 Task: Find connections with filter location Polatsk with filter topic #househunting with filter profile language German with filter current company Work from Home Jobs with filter school King George's Medical University with filter industry Architectural and Structural Metal Manufacturing with filter service category NotaryOnline Research with filter keywords title Store Manager
Action: Mouse moved to (522, 54)
Screenshot: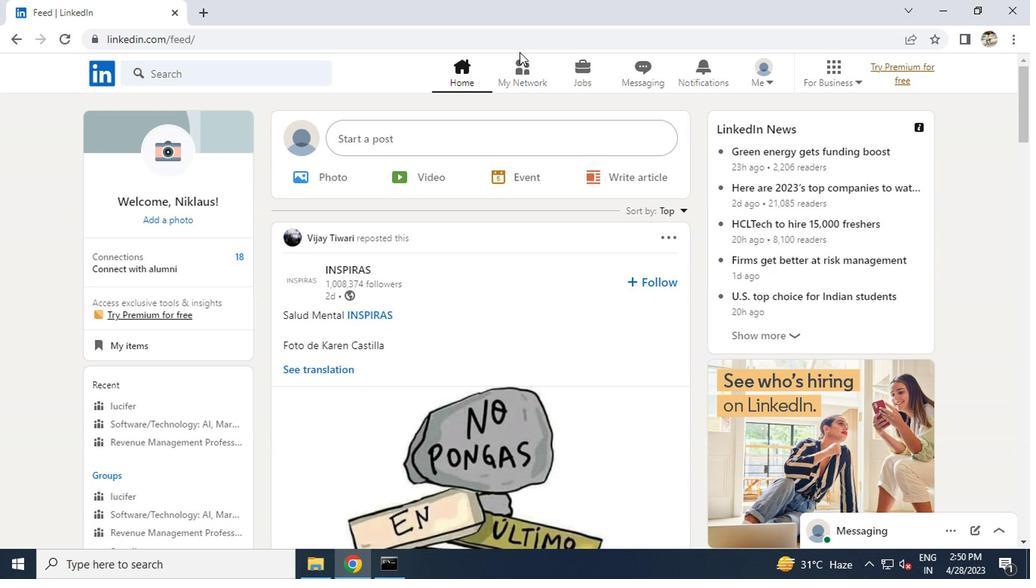 
Action: Mouse pressed left at (522, 54)
Screenshot: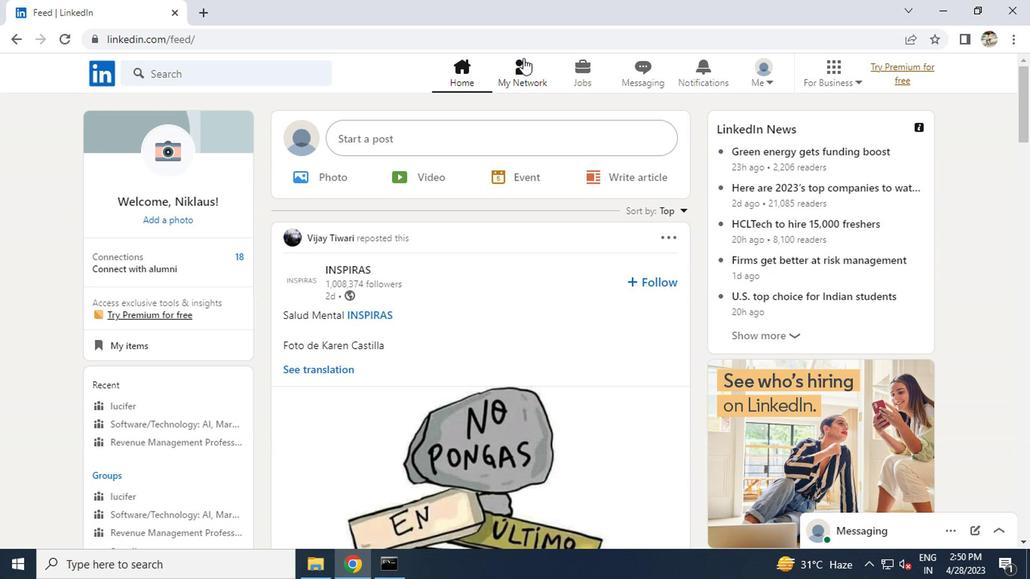 
Action: Mouse moved to (161, 151)
Screenshot: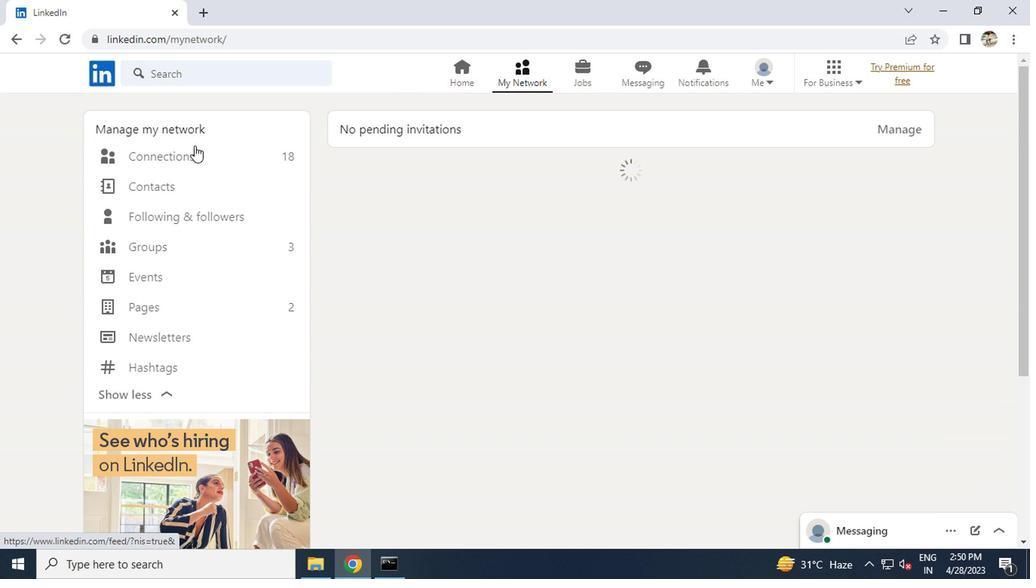 
Action: Mouse pressed left at (161, 151)
Screenshot: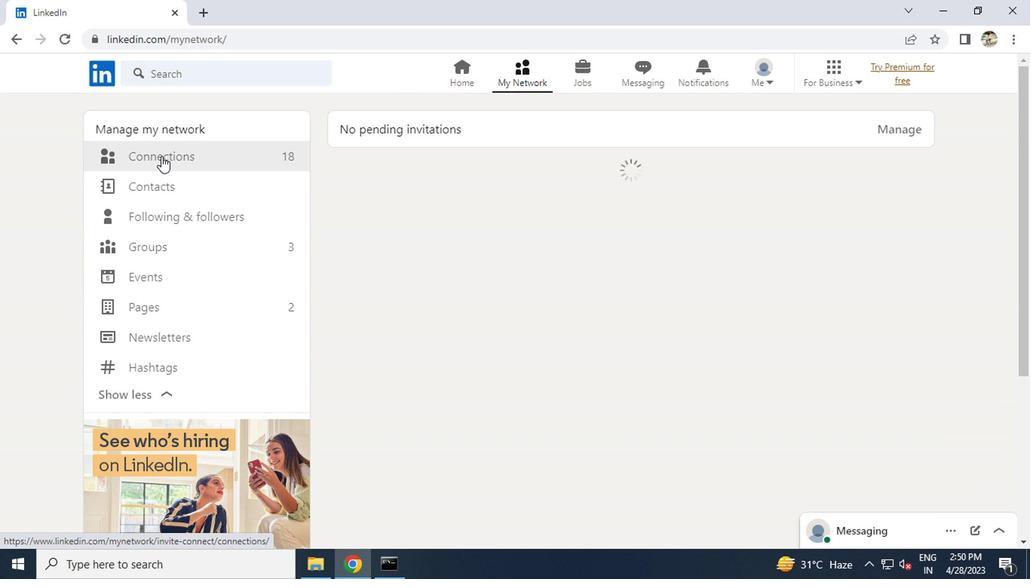 
Action: Mouse moved to (601, 151)
Screenshot: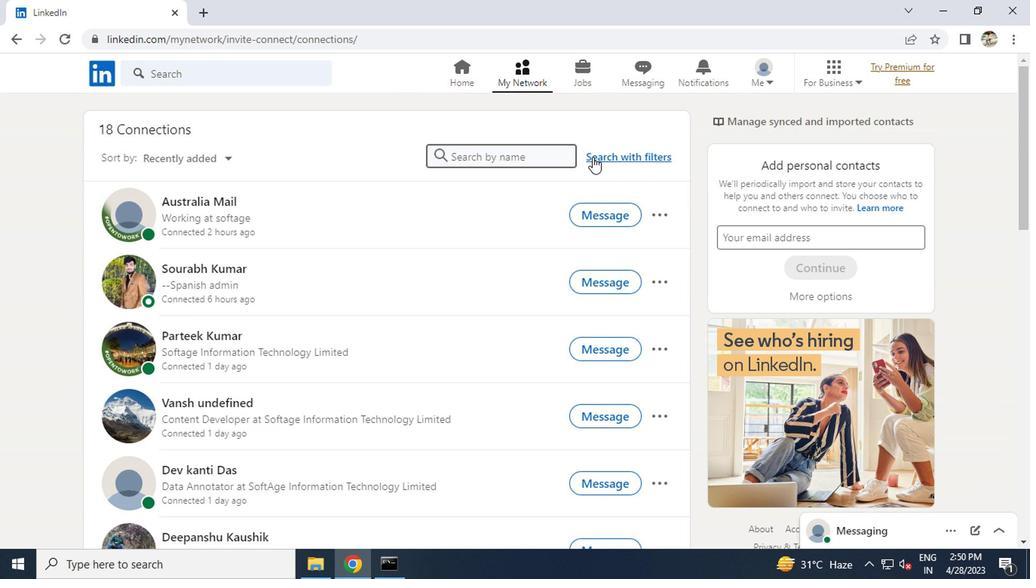 
Action: Mouse pressed left at (601, 151)
Screenshot: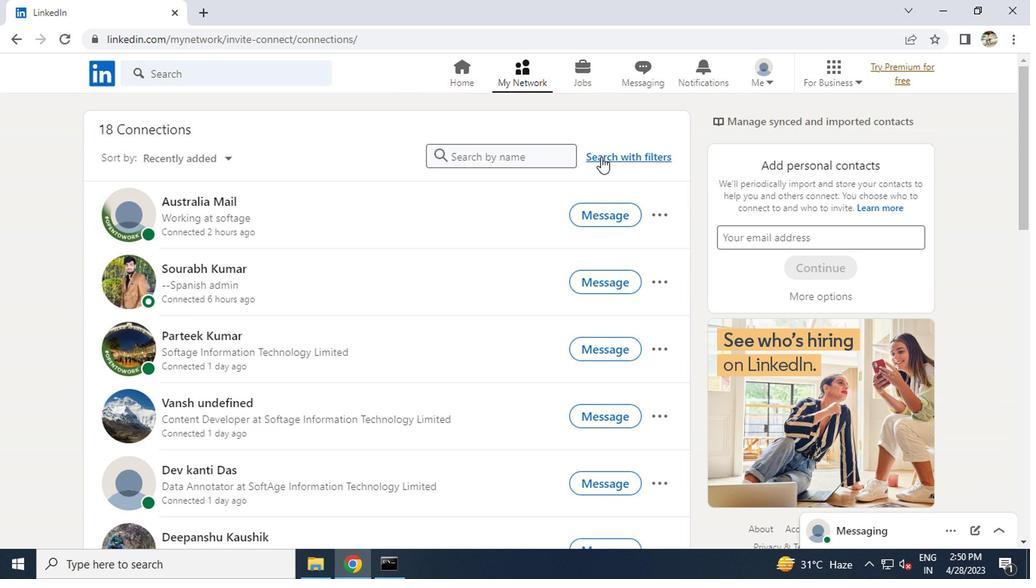 
Action: Mouse moved to (561, 103)
Screenshot: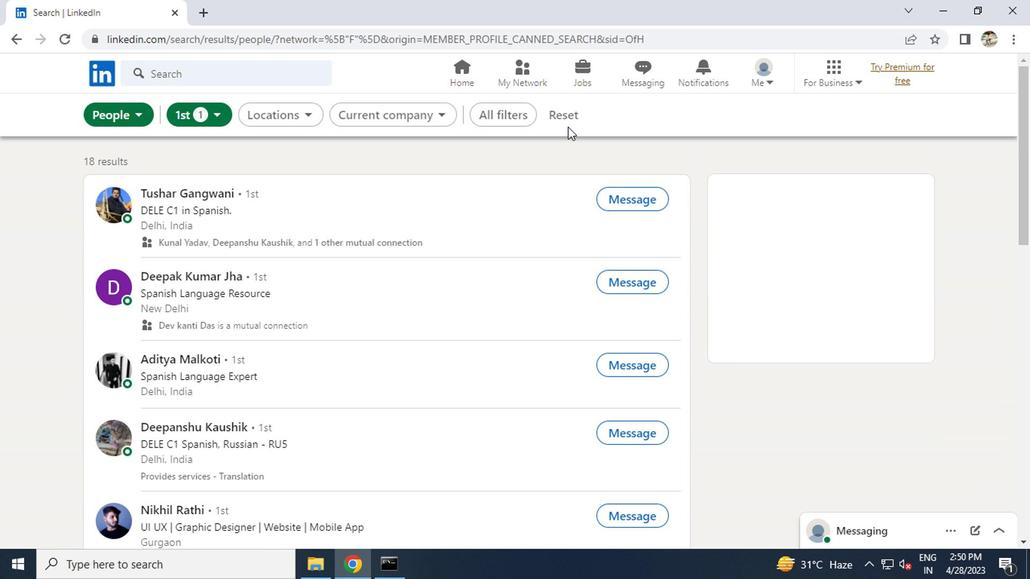 
Action: Mouse pressed left at (561, 103)
Screenshot: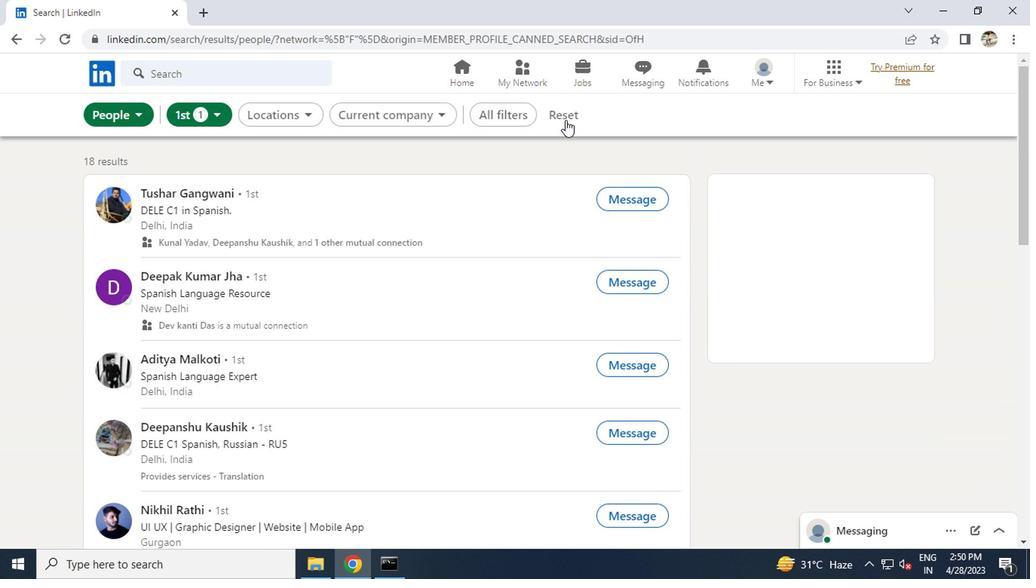 
Action: Mouse moved to (557, 103)
Screenshot: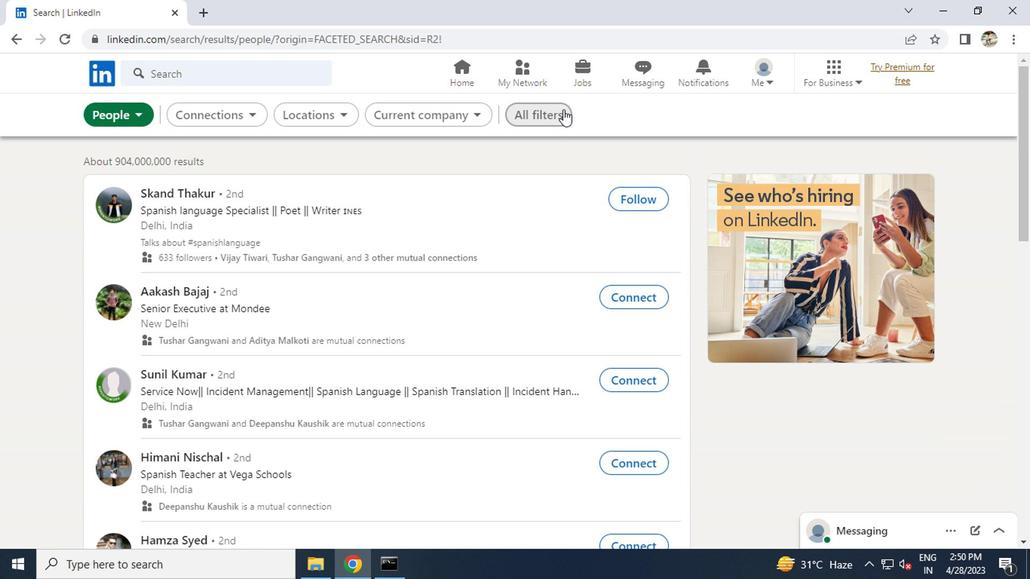 
Action: Mouse pressed left at (557, 103)
Screenshot: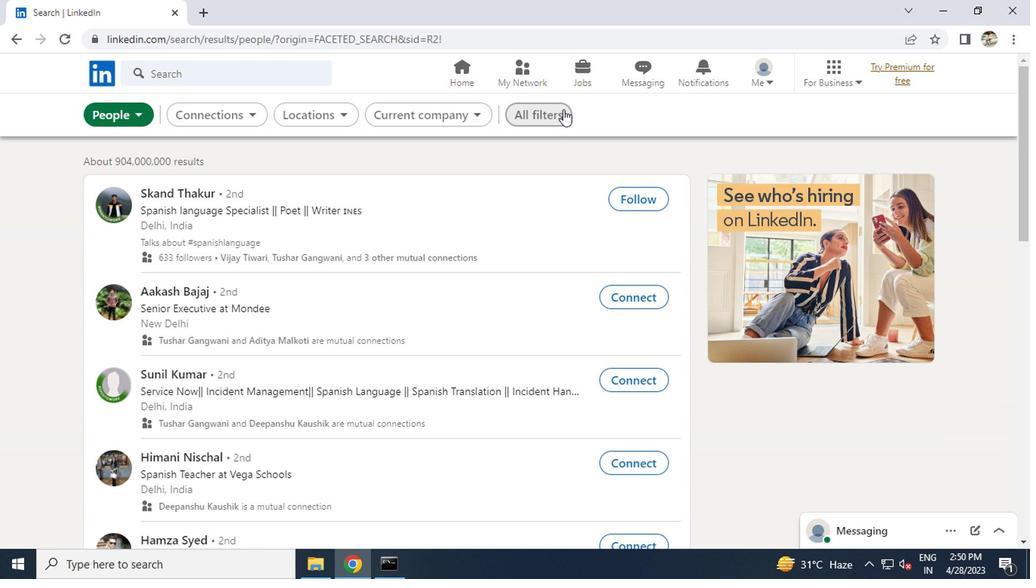 
Action: Mouse moved to (667, 240)
Screenshot: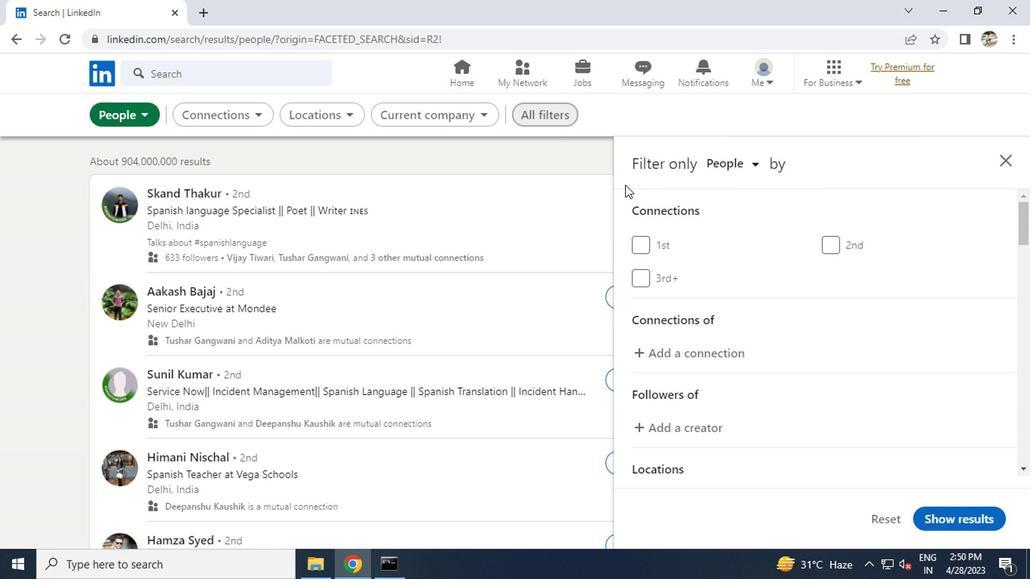 
Action: Mouse scrolled (667, 239) with delta (0, -1)
Screenshot: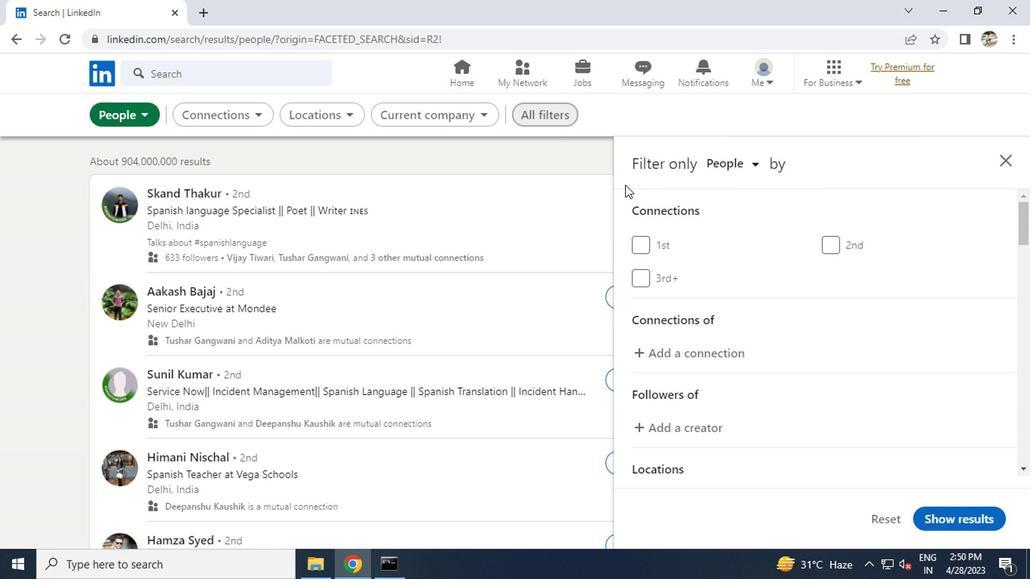 
Action: Mouse moved to (669, 241)
Screenshot: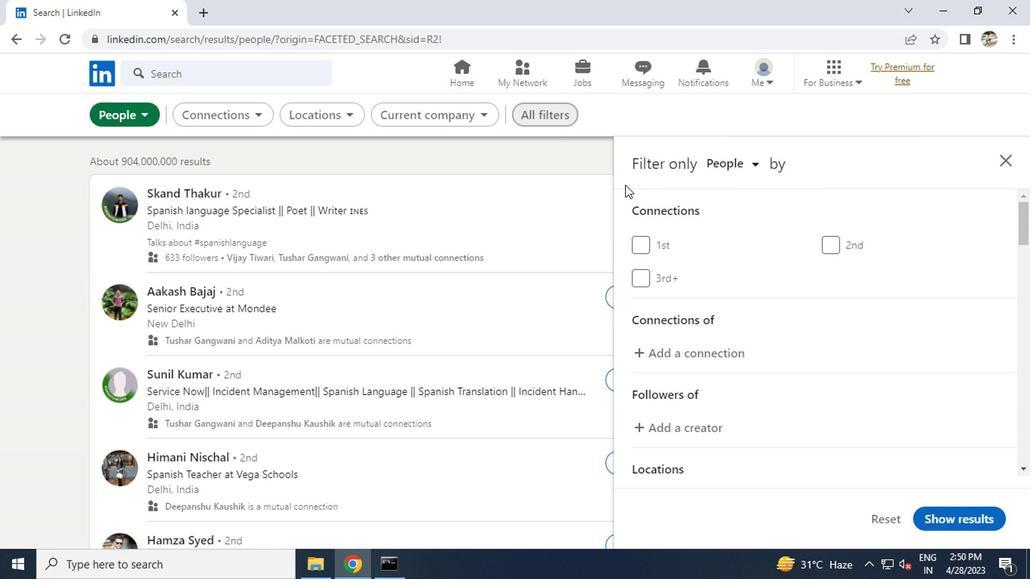 
Action: Mouse scrolled (669, 240) with delta (0, 0)
Screenshot: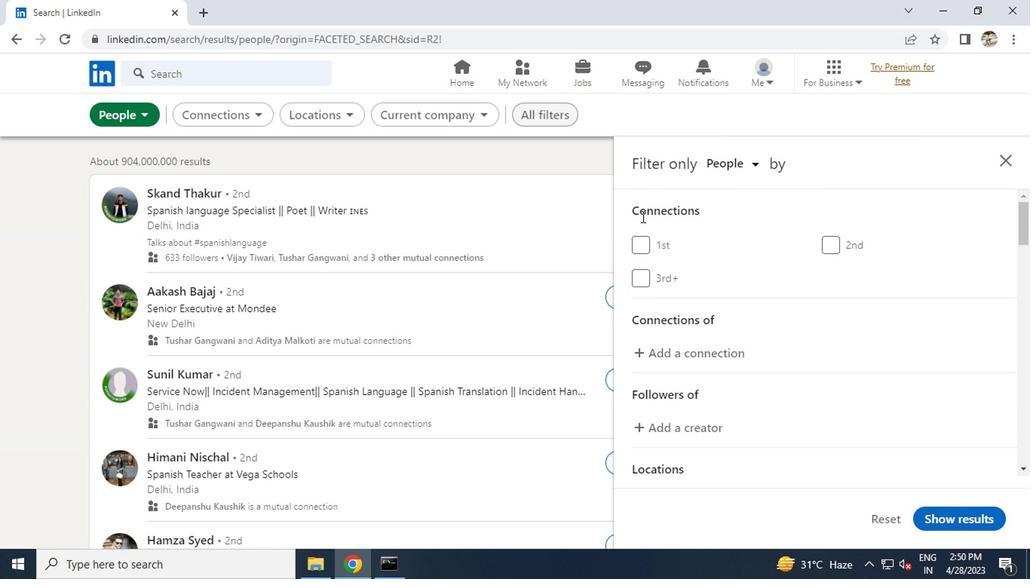 
Action: Mouse moved to (851, 411)
Screenshot: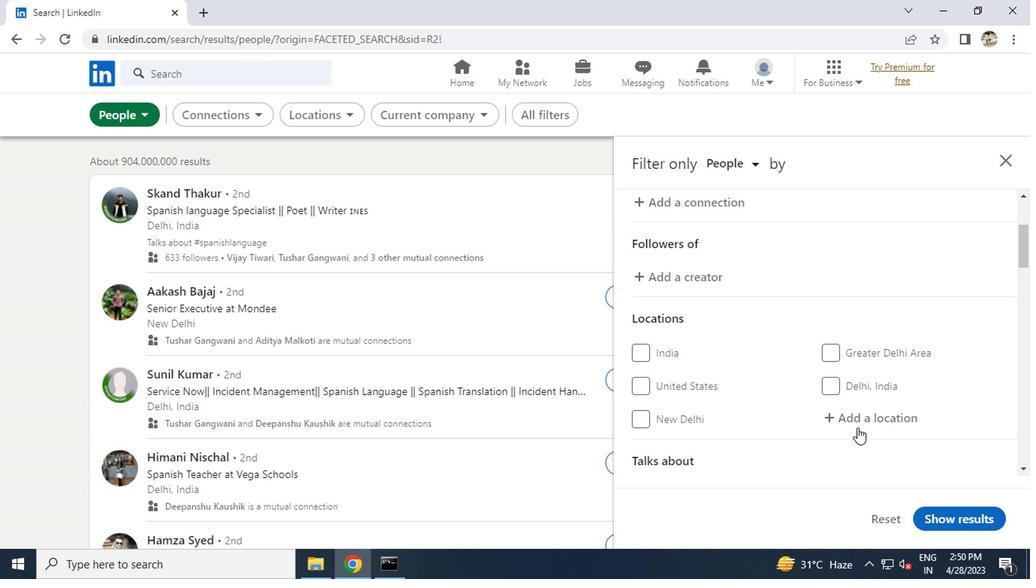 
Action: Mouse pressed left at (851, 411)
Screenshot: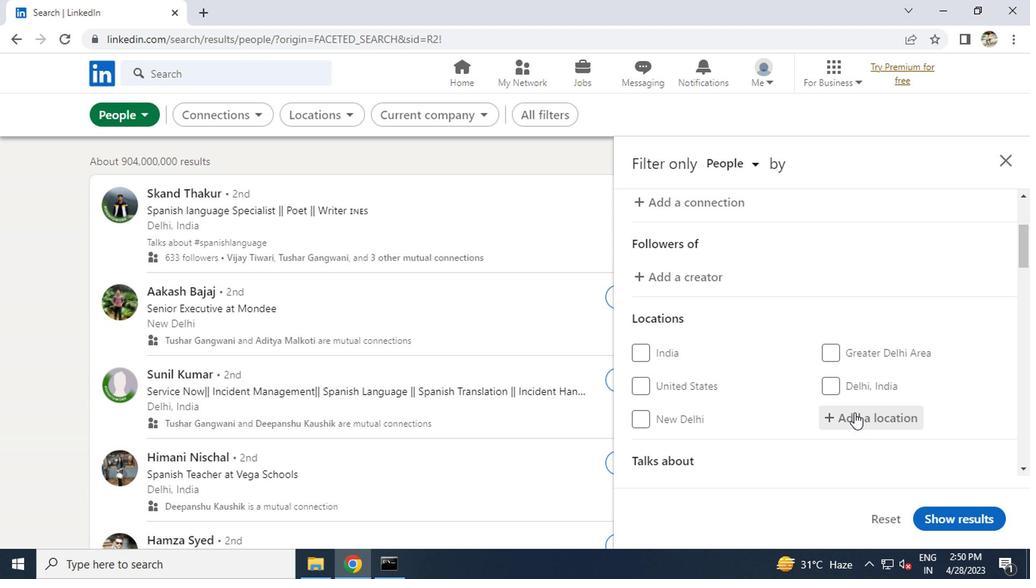 
Action: Key pressed <Key.caps_lock>p<Key.caps_lock>olatsk<Key.enter>
Screenshot: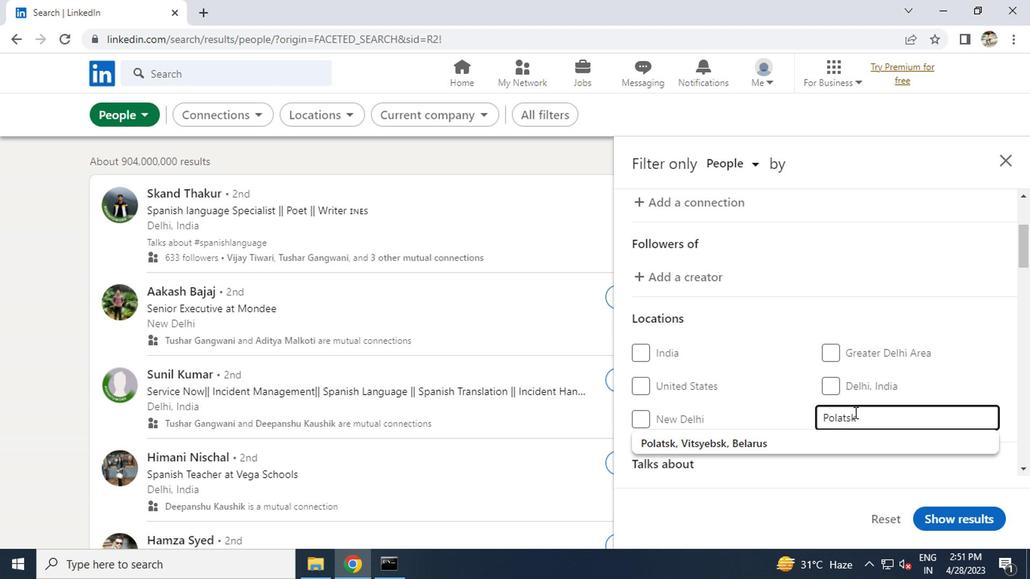 
Action: Mouse moved to (851, 410)
Screenshot: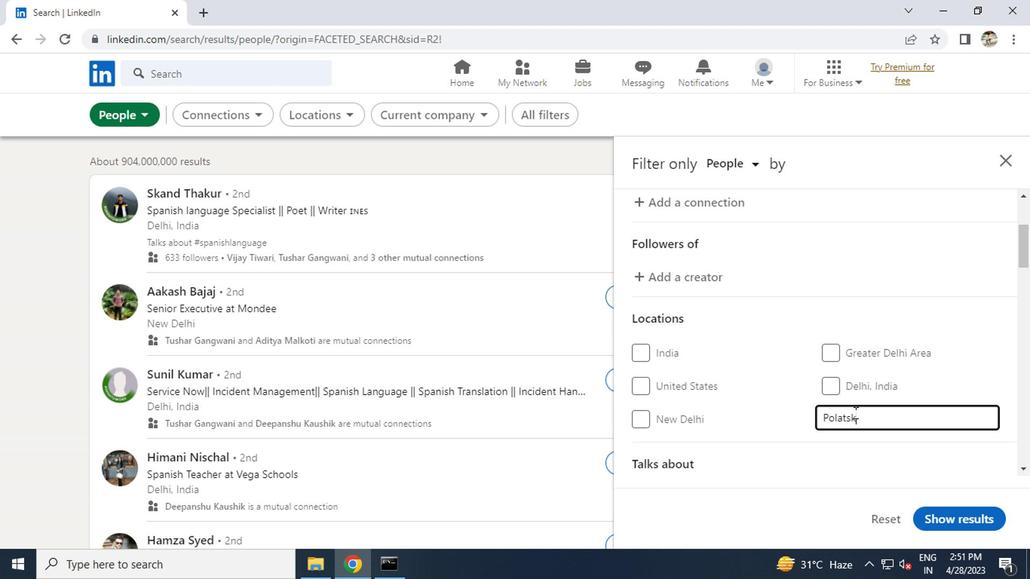 
Action: Mouse scrolled (851, 409) with delta (0, 0)
Screenshot: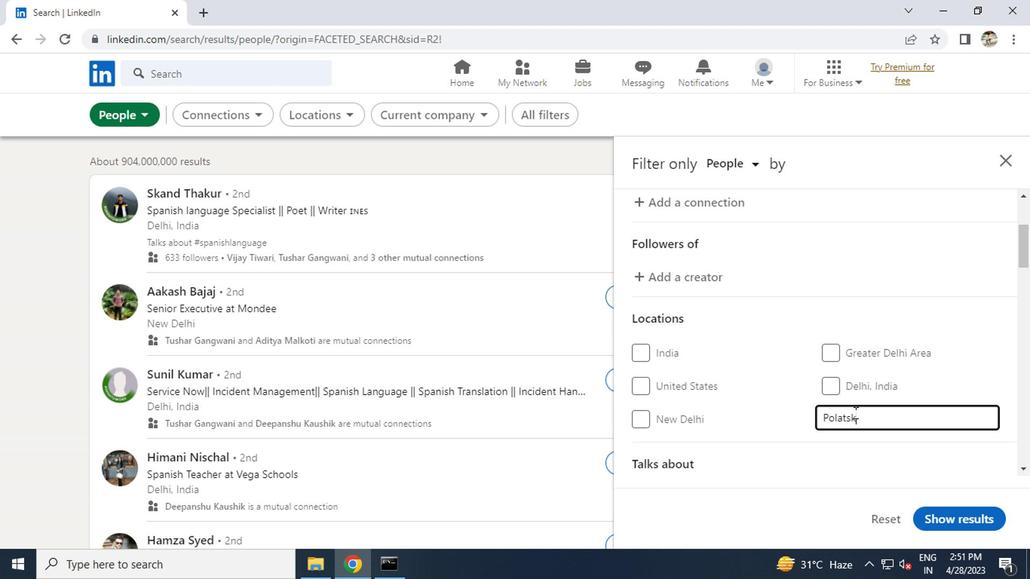 
Action: Mouse moved to (852, 410)
Screenshot: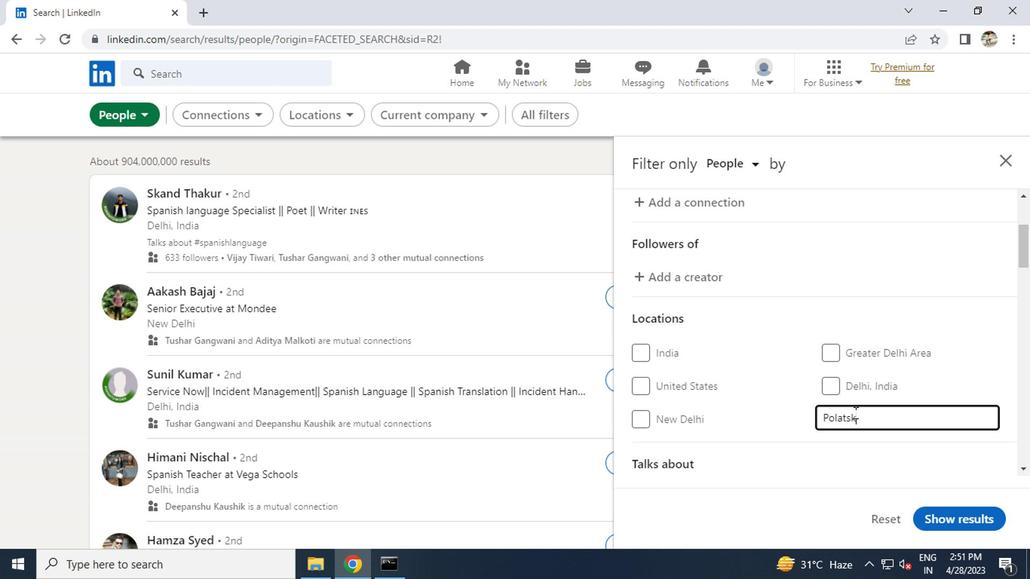 
Action: Mouse scrolled (852, 409) with delta (0, 0)
Screenshot: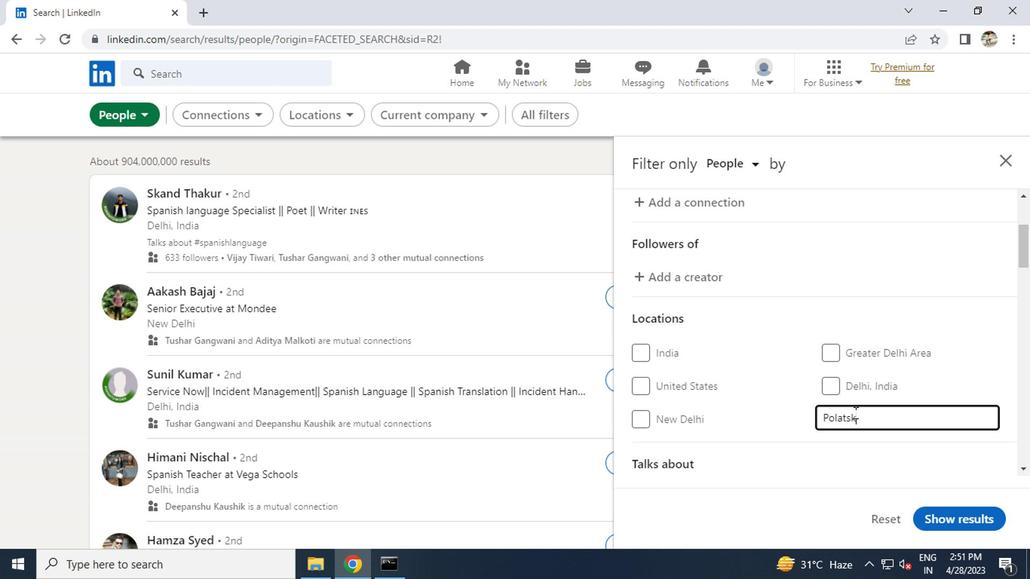 
Action: Mouse moved to (853, 408)
Screenshot: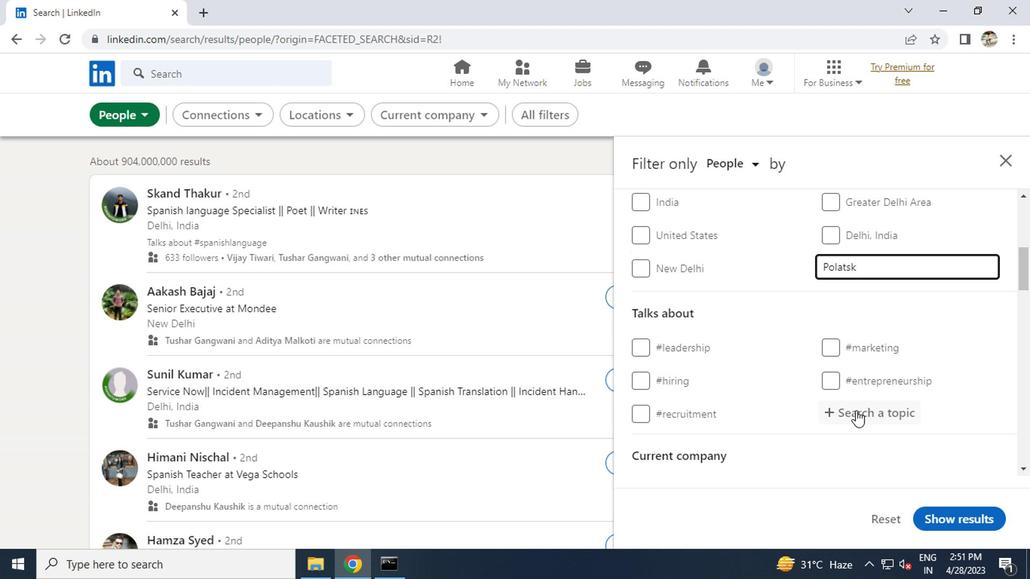 
Action: Mouse pressed left at (853, 408)
Screenshot: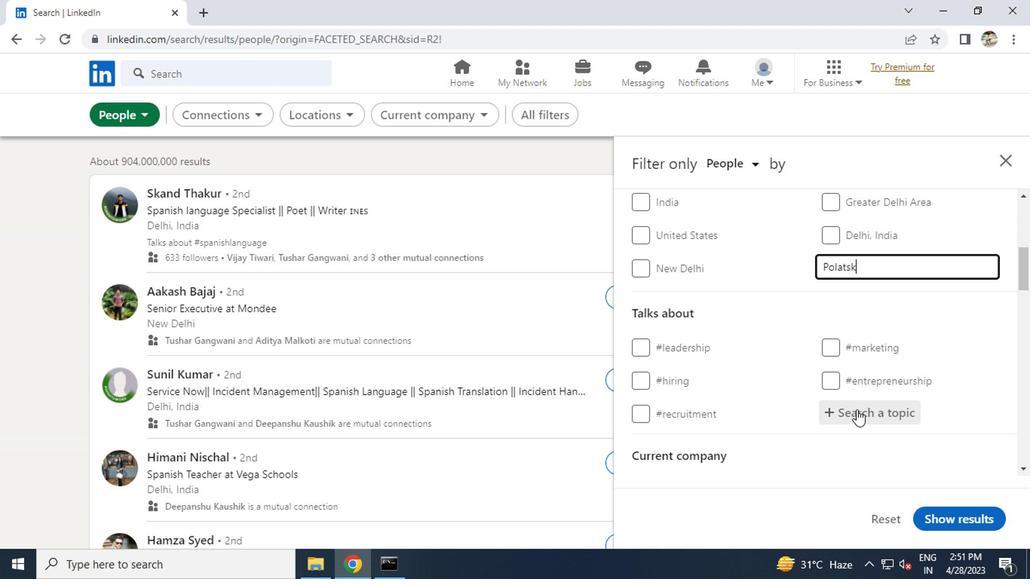 
Action: Mouse moved to (853, 408)
Screenshot: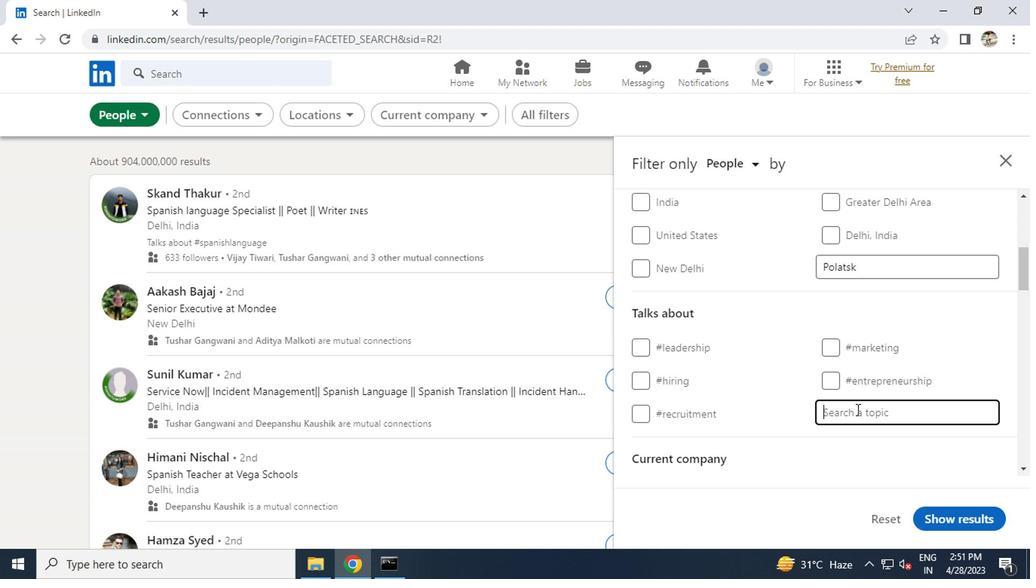 
Action: Key pressed <Key.shift>#HOUSEHUNTING<Key.enter>
Screenshot: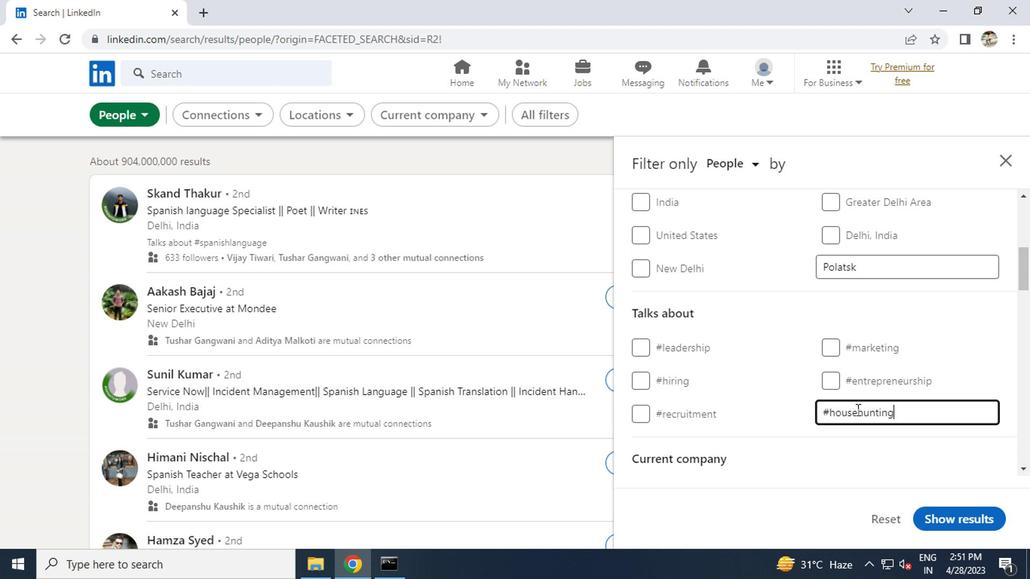 
Action: Mouse moved to (857, 404)
Screenshot: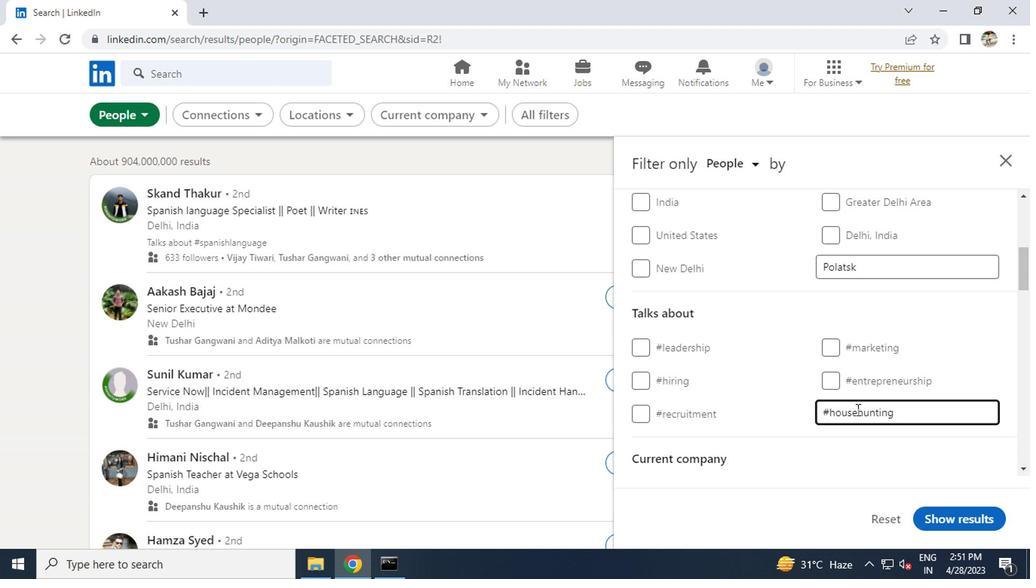 
Action: Mouse scrolled (857, 404) with delta (0, 0)
Screenshot: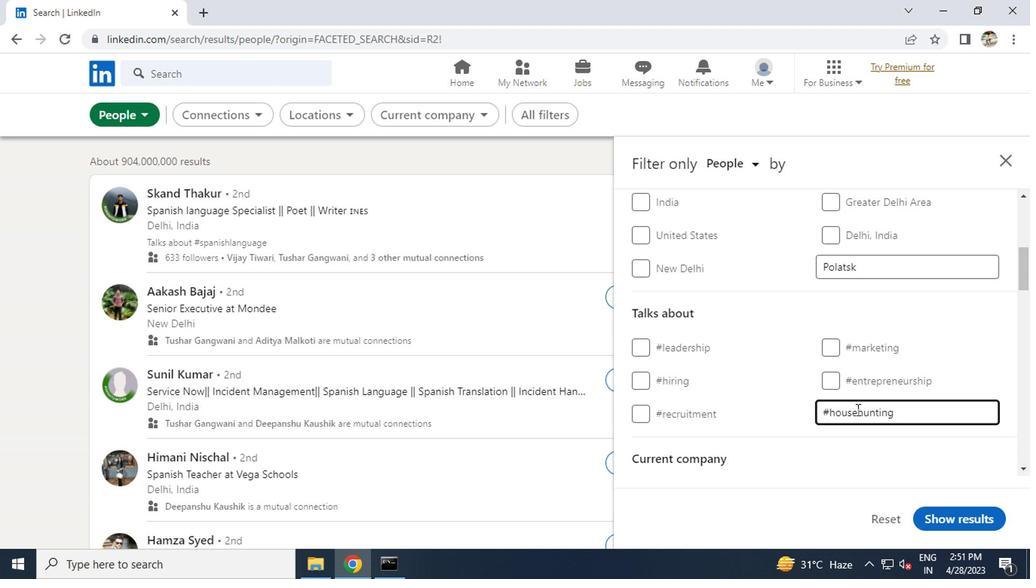 
Action: Mouse scrolled (857, 404) with delta (0, 0)
Screenshot: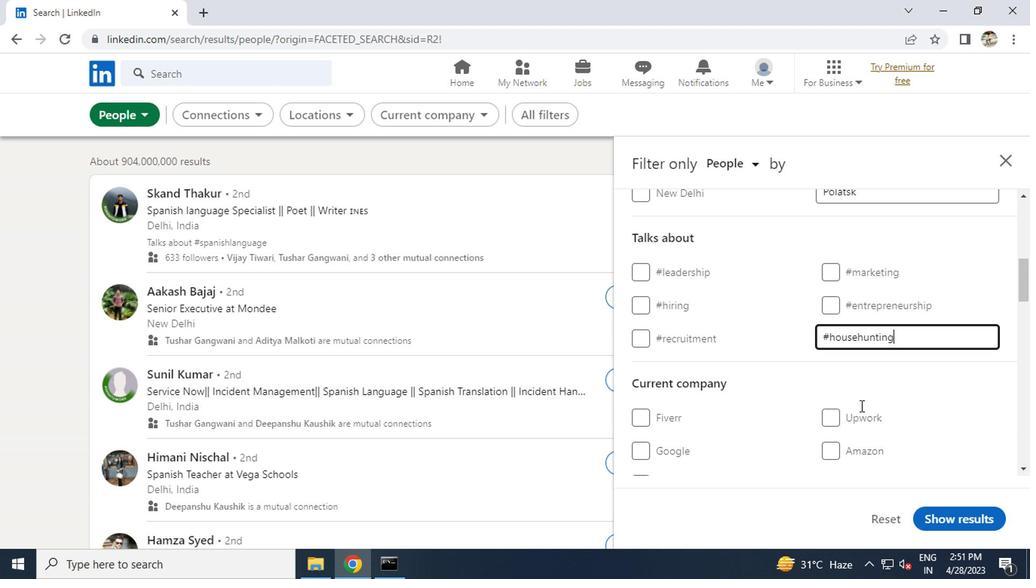 
Action: Mouse moved to (857, 404)
Screenshot: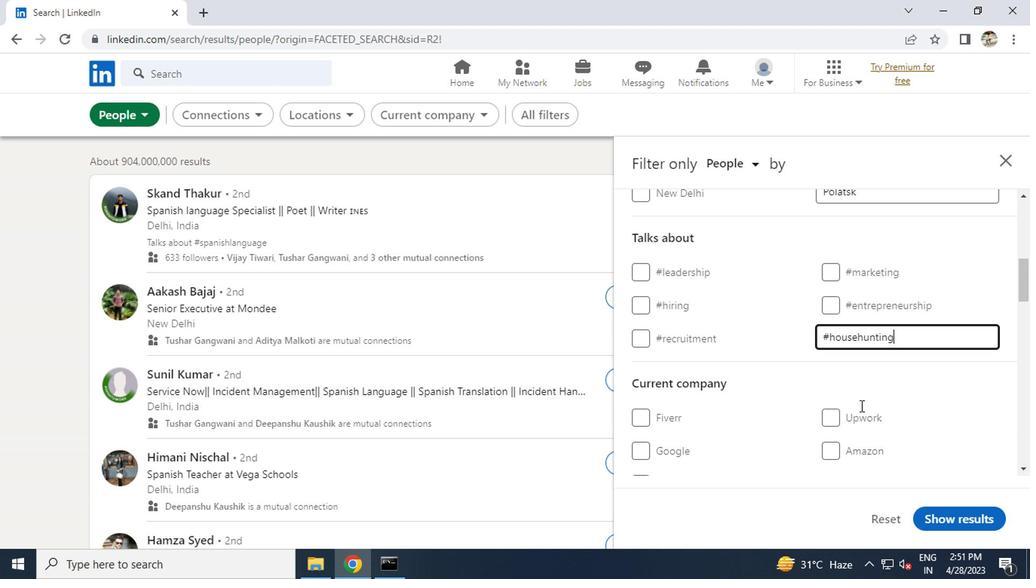 
Action: Mouse scrolled (857, 404) with delta (0, 0)
Screenshot: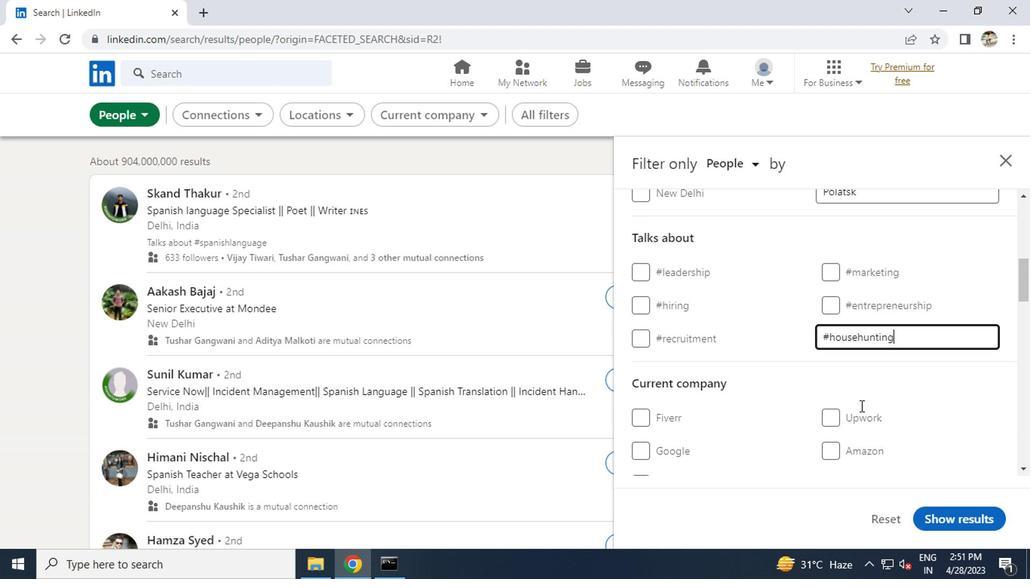 
Action: Mouse moved to (860, 402)
Screenshot: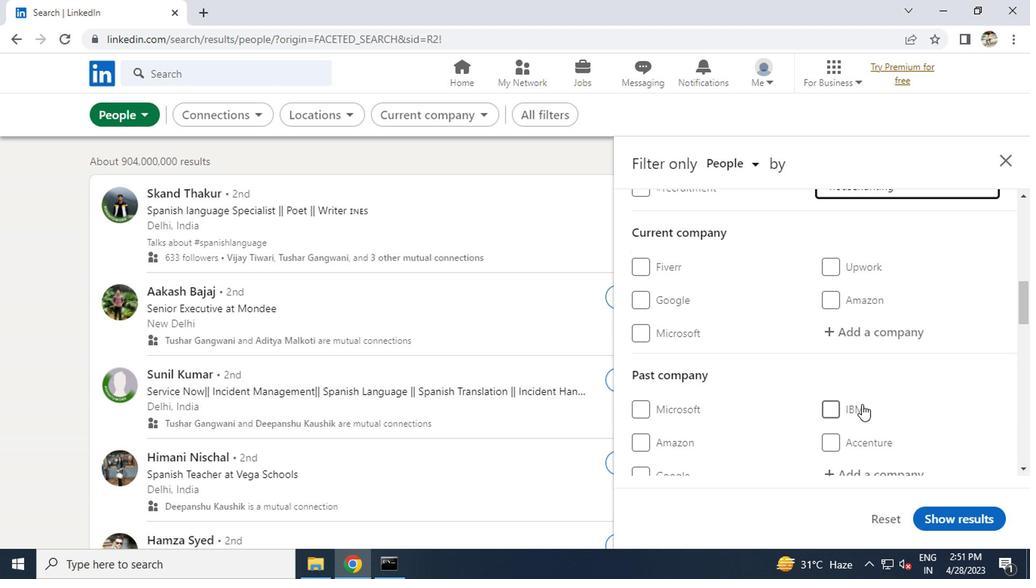 
Action: Mouse scrolled (860, 401) with delta (0, 0)
Screenshot: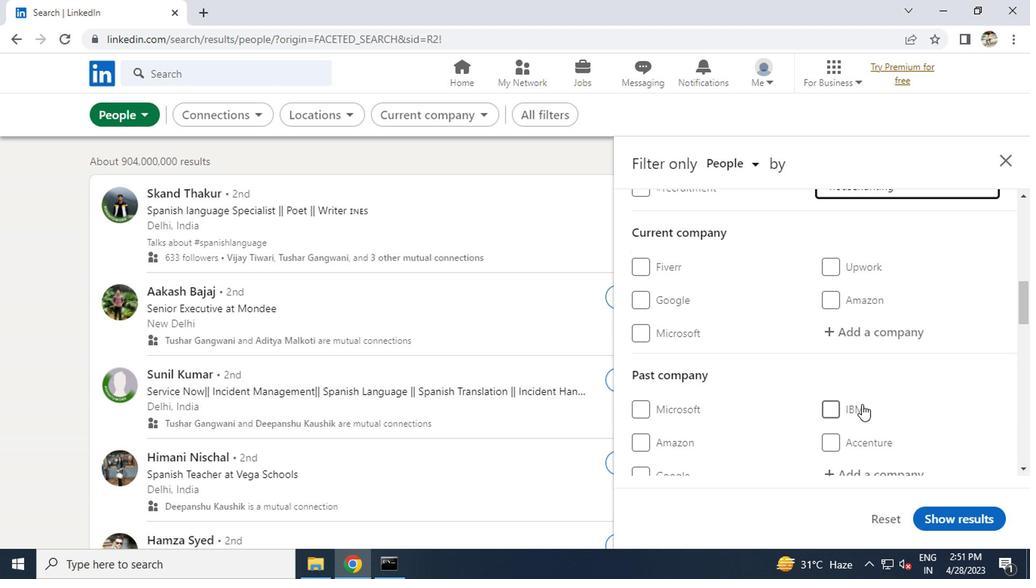 
Action: Mouse moved to (861, 402)
Screenshot: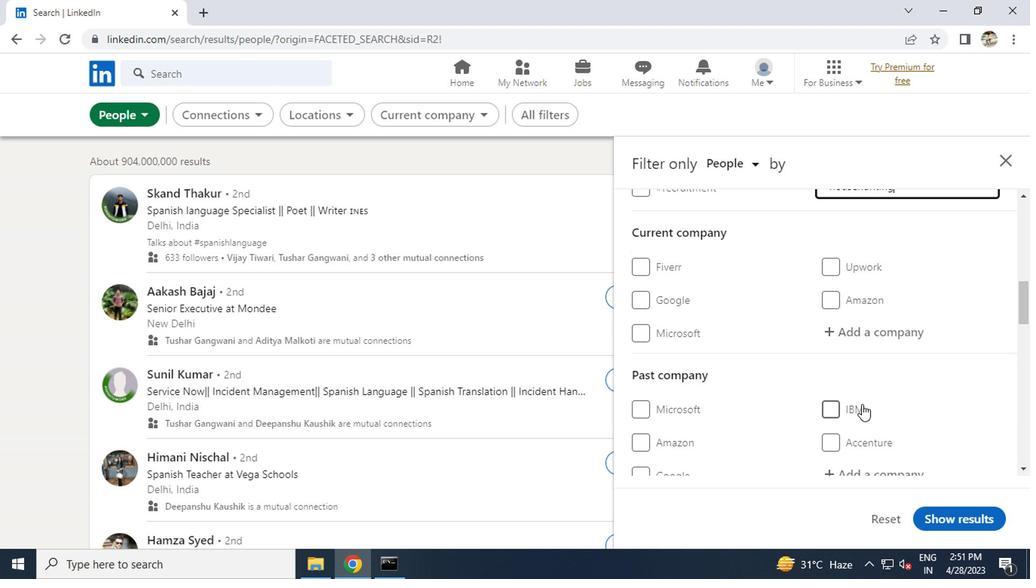 
Action: Mouse scrolled (861, 401) with delta (0, 0)
Screenshot: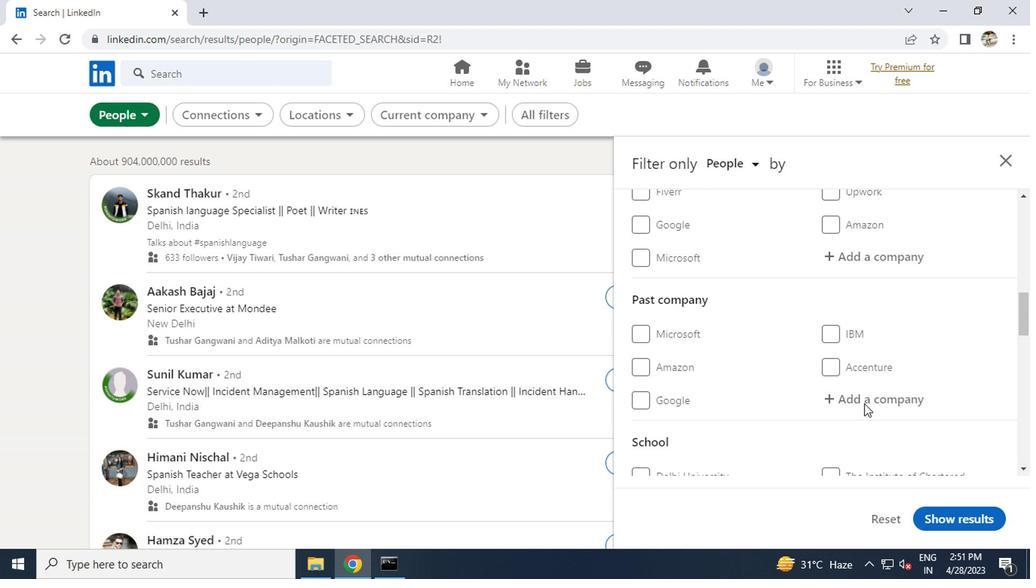 
Action: Mouse moved to (862, 401)
Screenshot: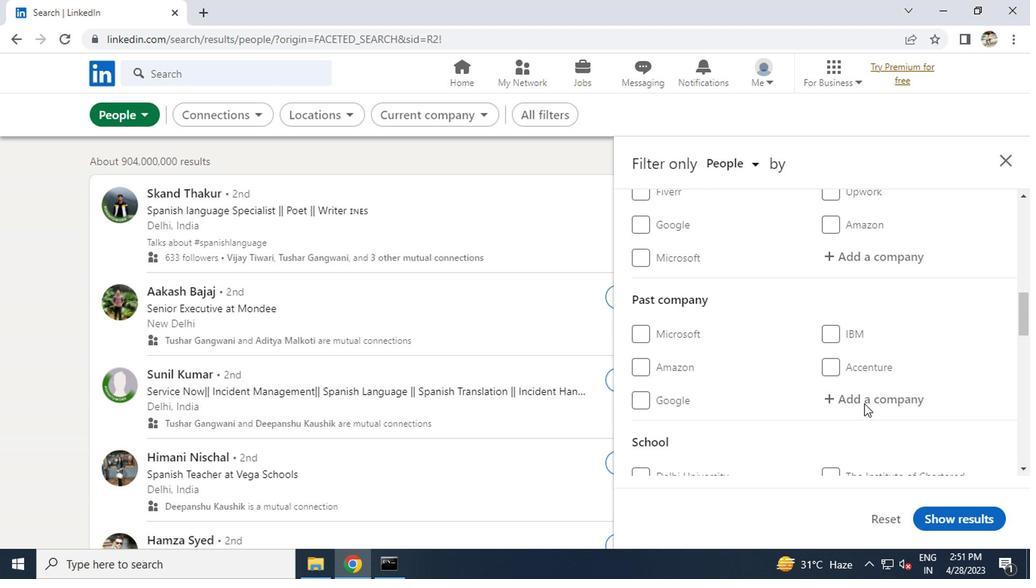 
Action: Mouse scrolled (862, 400) with delta (0, -1)
Screenshot: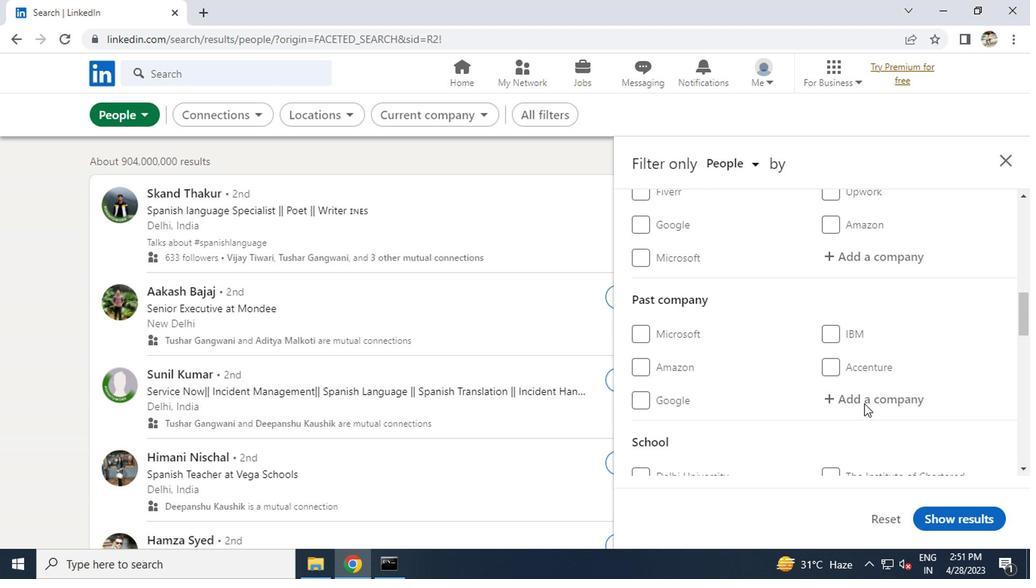 
Action: Mouse moved to (862, 400)
Screenshot: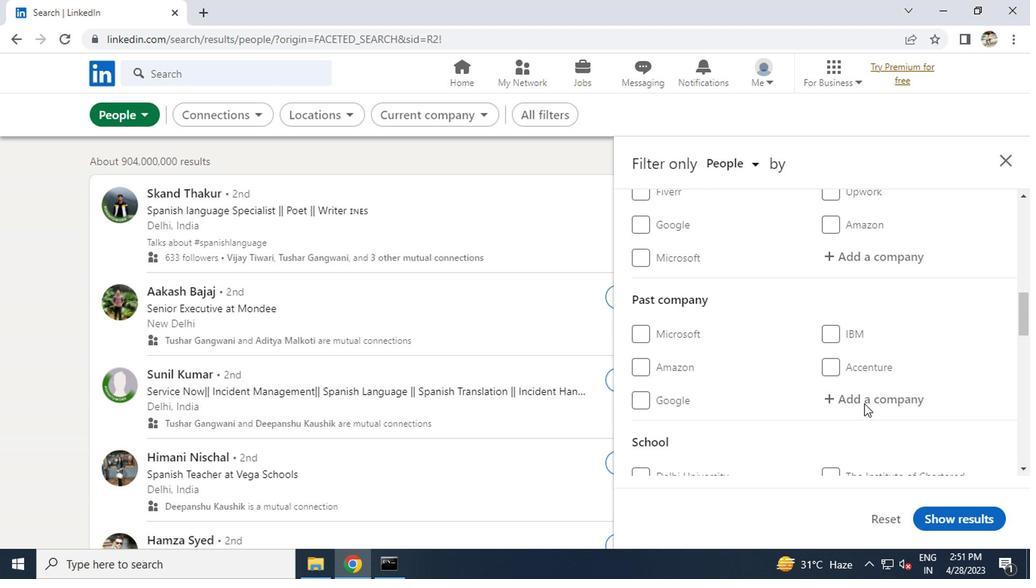 
Action: Mouse scrolled (862, 400) with delta (0, 0)
Screenshot: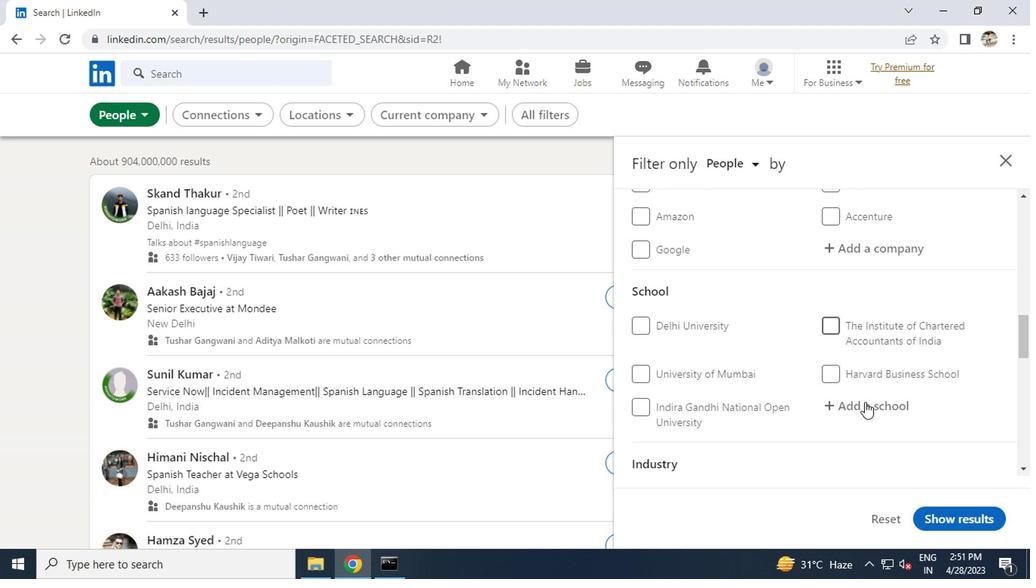 
Action: Mouse scrolled (862, 400) with delta (0, 0)
Screenshot: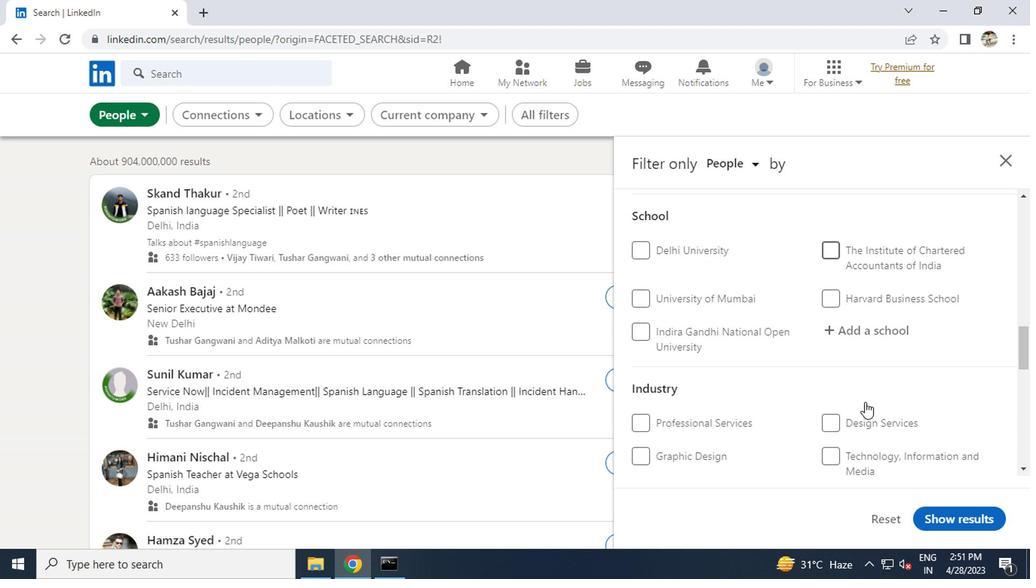 
Action: Mouse scrolled (862, 400) with delta (0, 0)
Screenshot: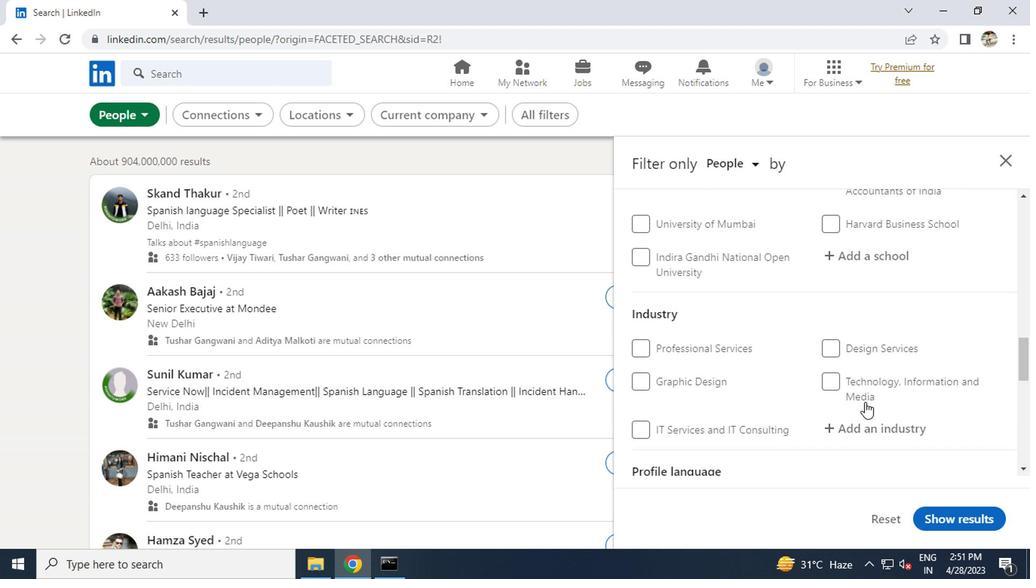 
Action: Mouse scrolled (862, 400) with delta (0, 0)
Screenshot: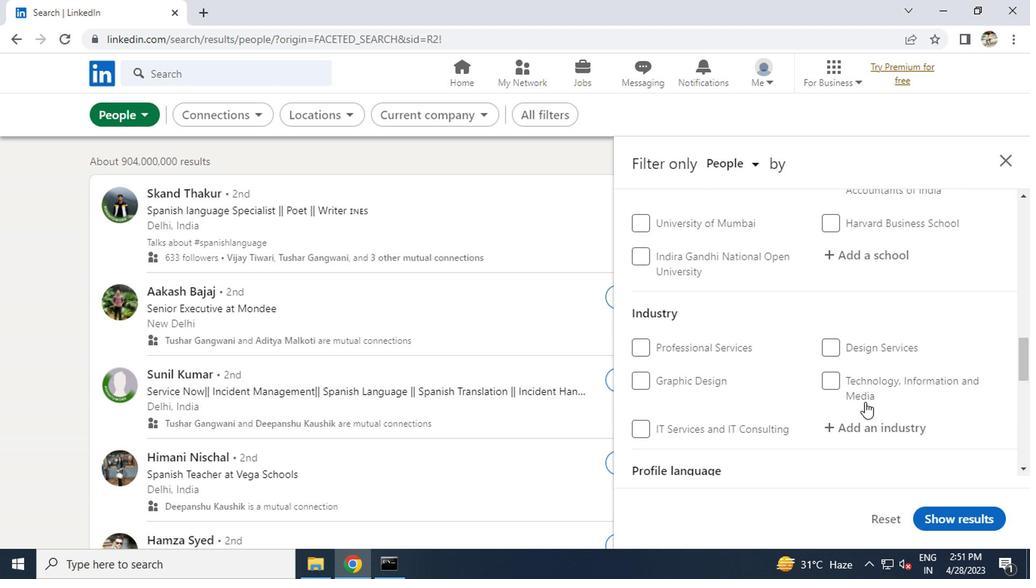 
Action: Mouse moved to (862, 400)
Screenshot: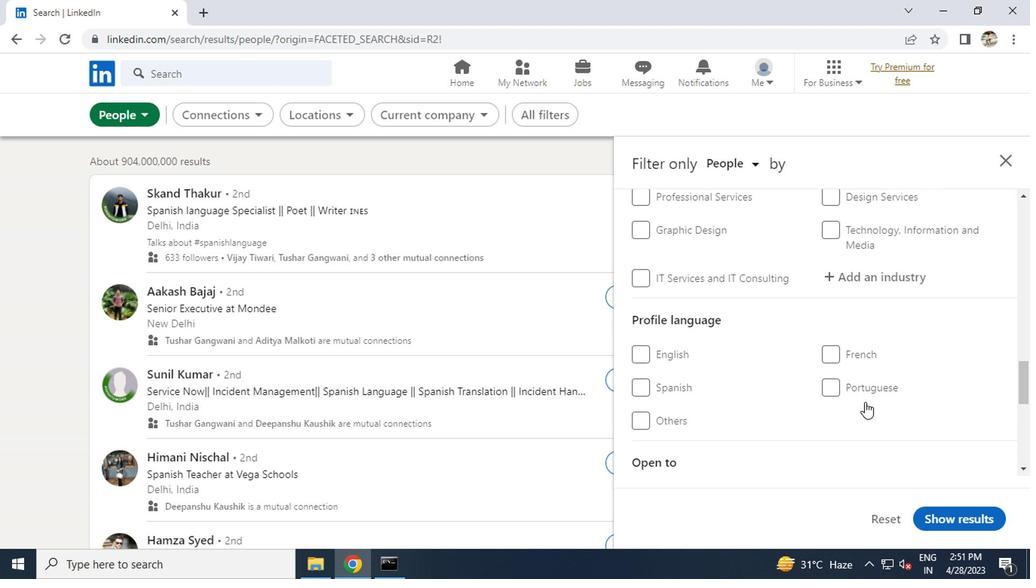 
Action: Mouse scrolled (862, 401) with delta (0, 1)
Screenshot: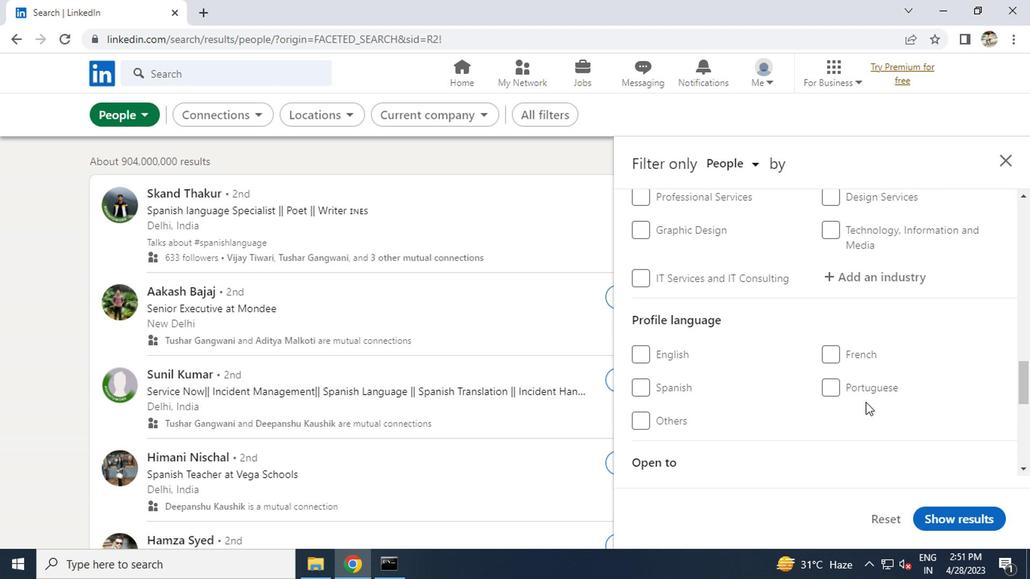 
Action: Mouse scrolled (862, 401) with delta (0, 1)
Screenshot: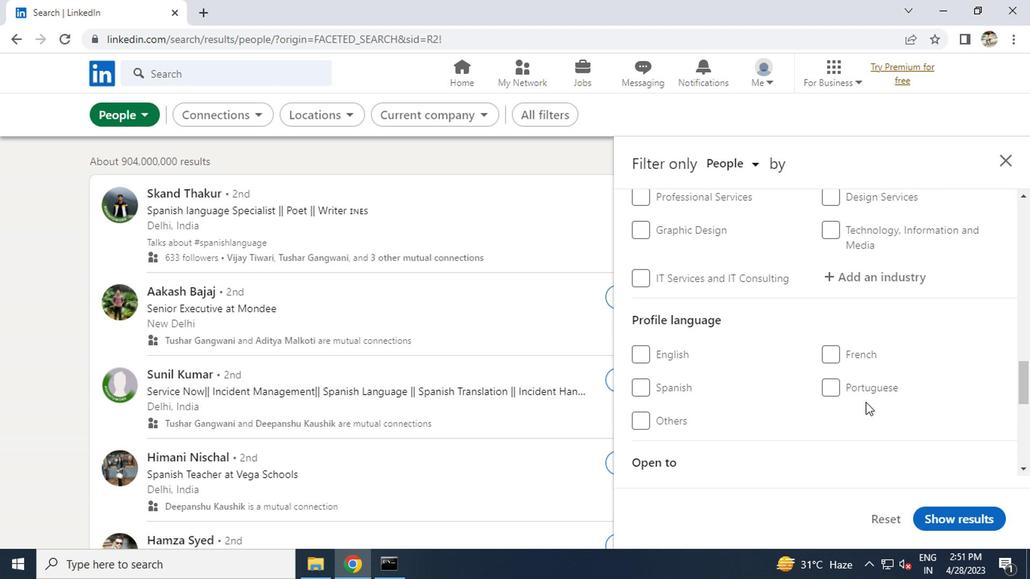 
Action: Mouse scrolled (862, 401) with delta (0, 1)
Screenshot: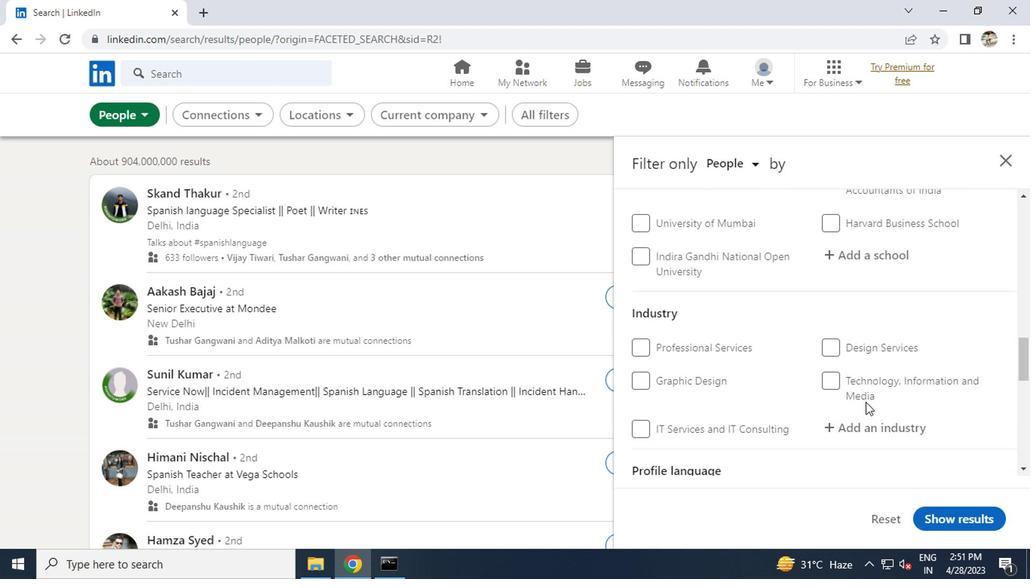 
Action: Mouse scrolled (862, 401) with delta (0, 1)
Screenshot: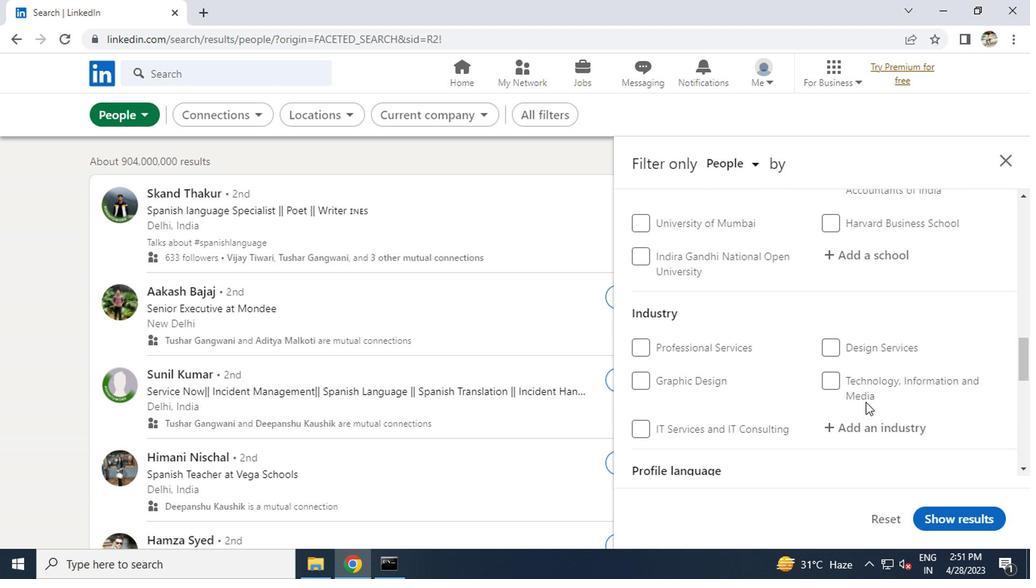
Action: Mouse moved to (864, 400)
Screenshot: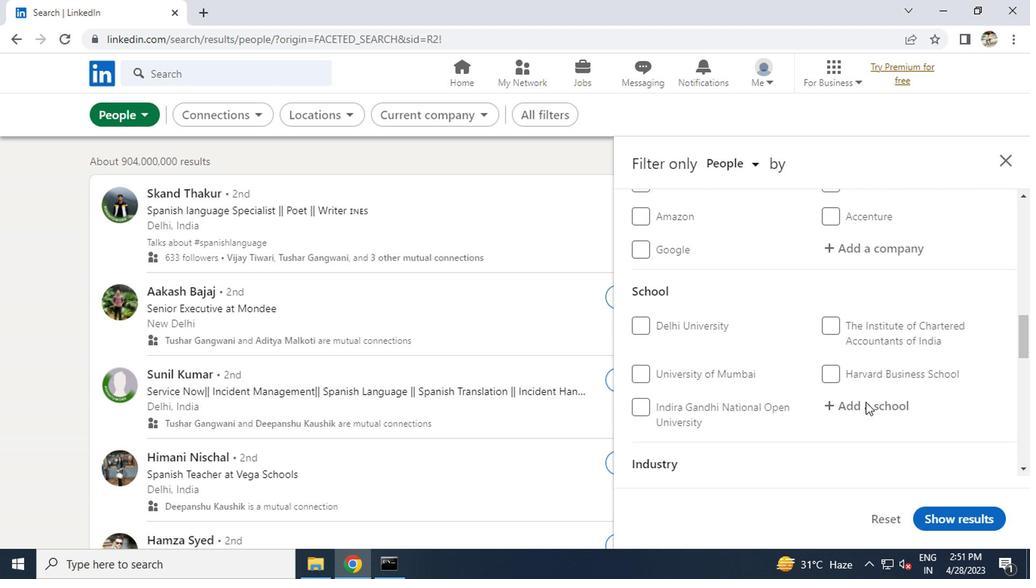
Action: Mouse scrolled (864, 400) with delta (0, 0)
Screenshot: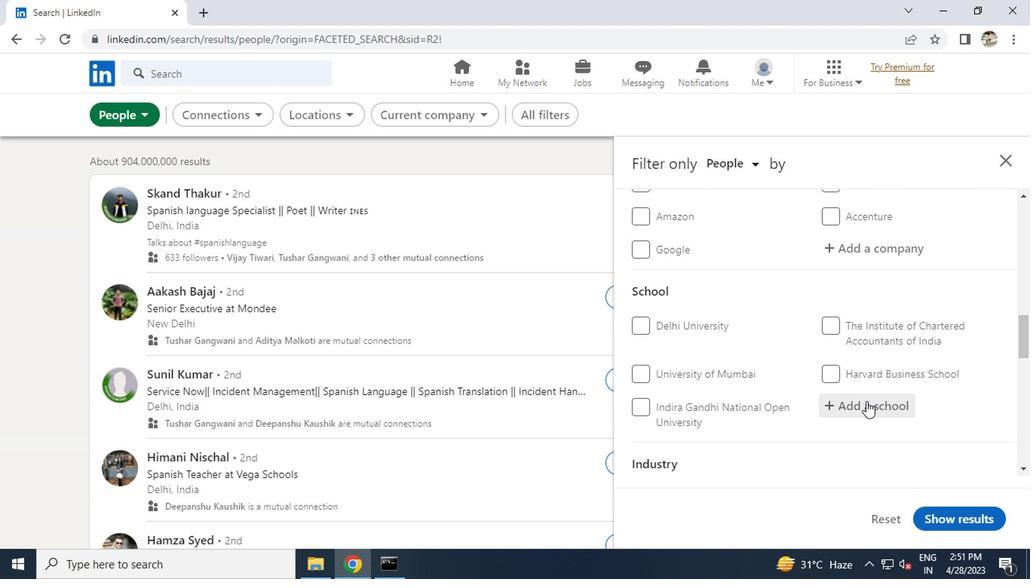 
Action: Mouse scrolled (864, 400) with delta (0, 0)
Screenshot: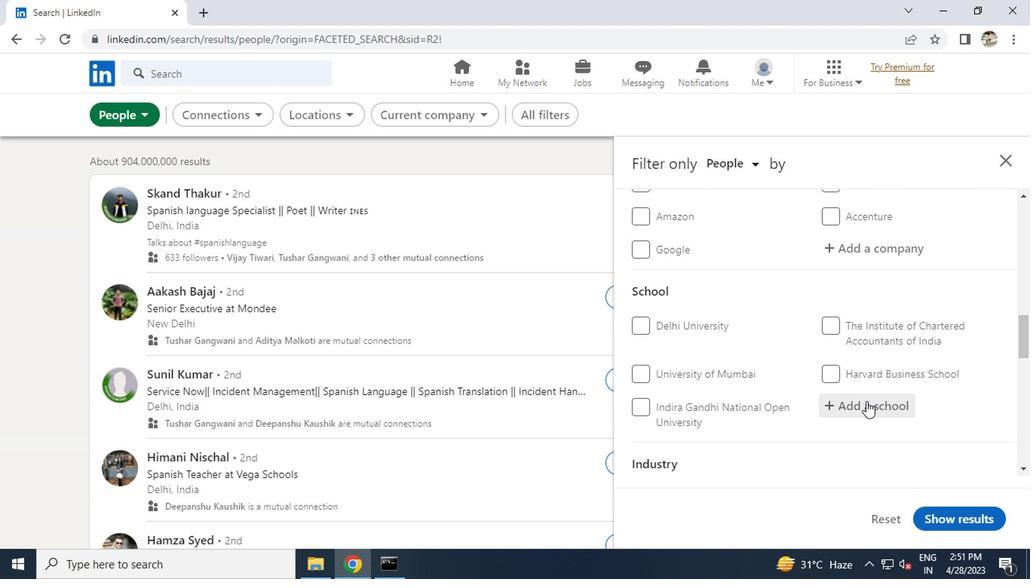 
Action: Mouse scrolled (864, 400) with delta (0, 0)
Screenshot: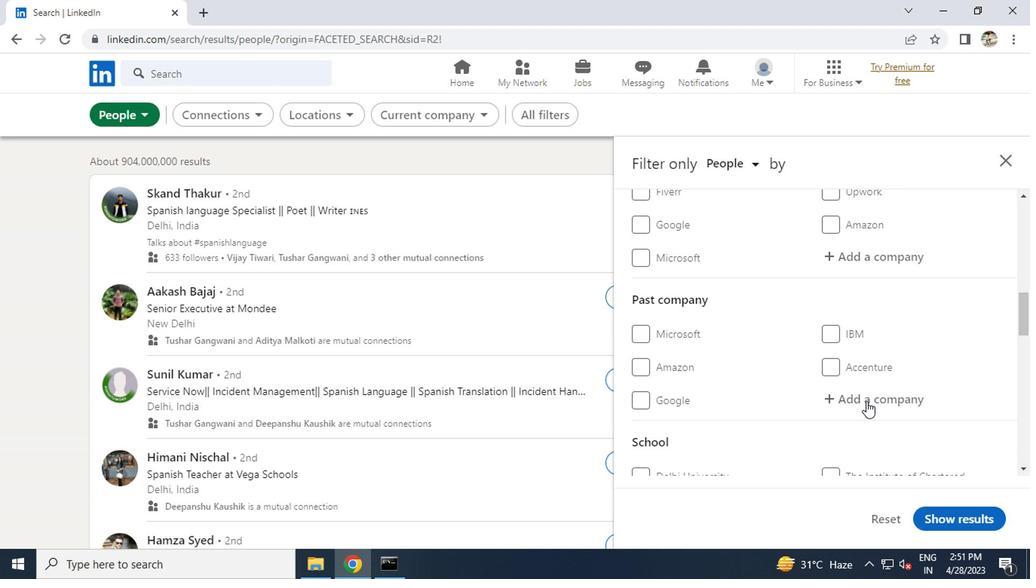 
Action: Mouse moved to (866, 336)
Screenshot: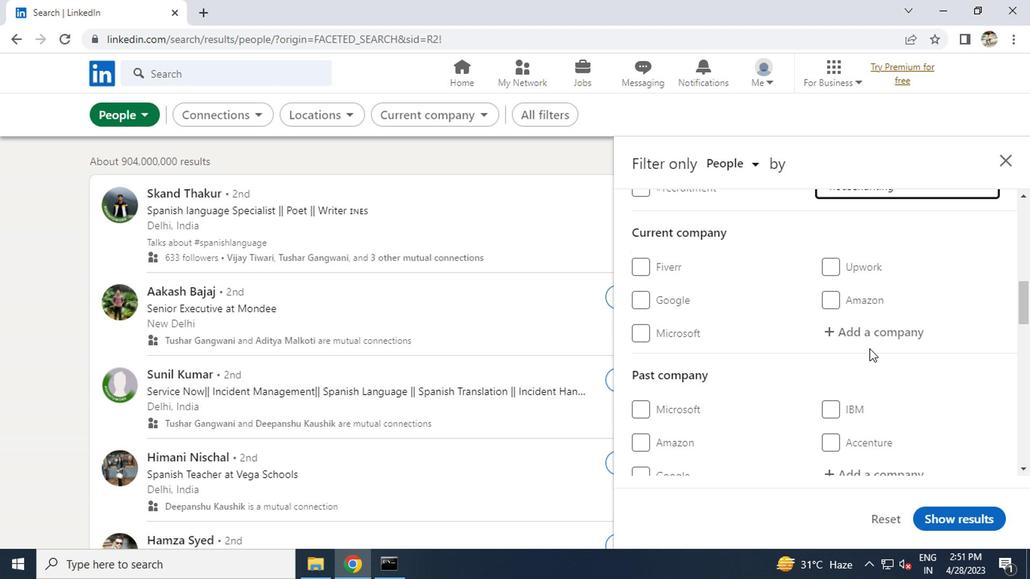 
Action: Mouse pressed left at (866, 336)
Screenshot: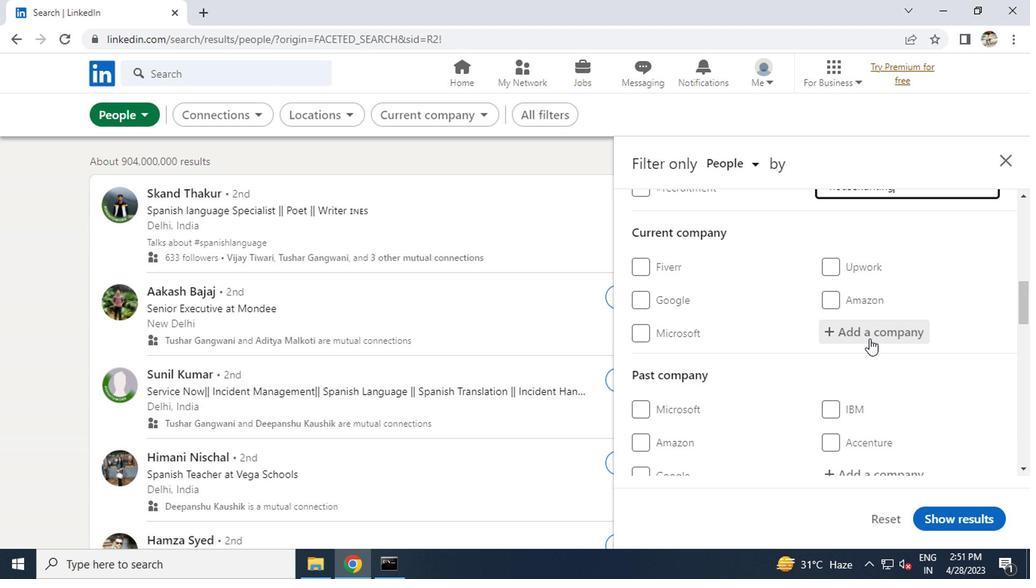 
Action: Key pressed <Key.caps_lock>W<Key.caps_lock>ORK
Screenshot: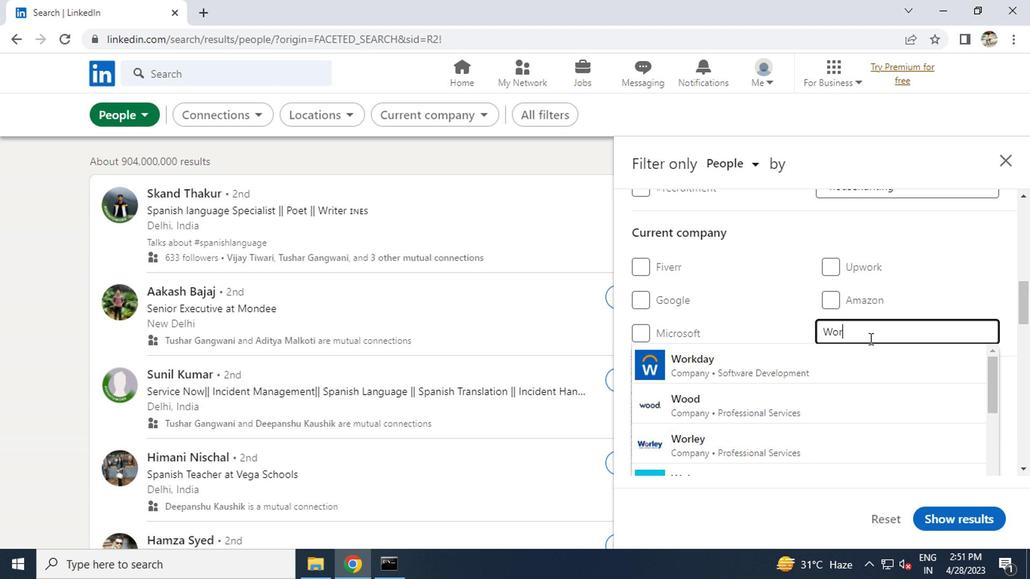 
Action: Mouse moved to (814, 407)
Screenshot: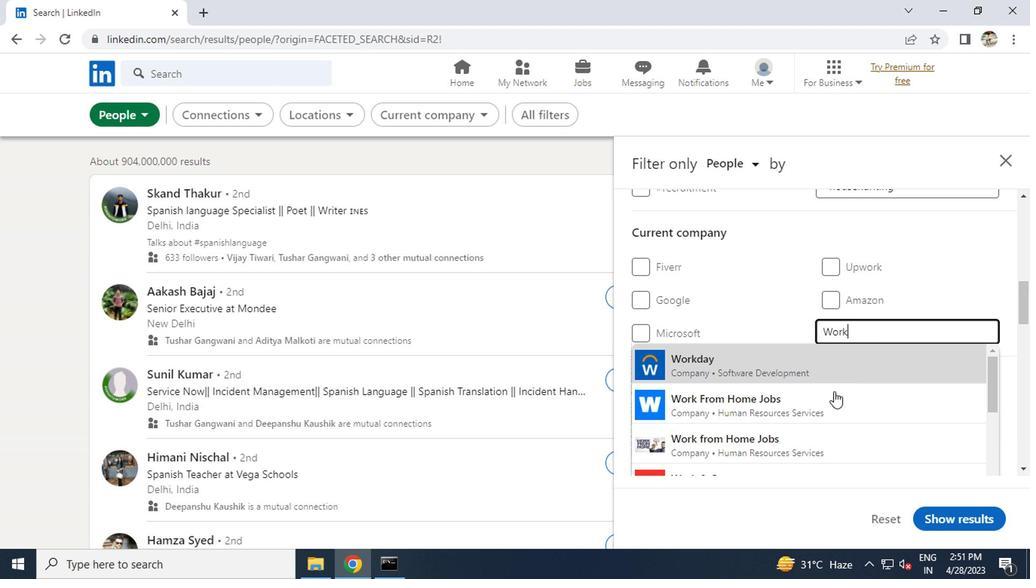 
Action: Mouse pressed left at (814, 407)
Screenshot: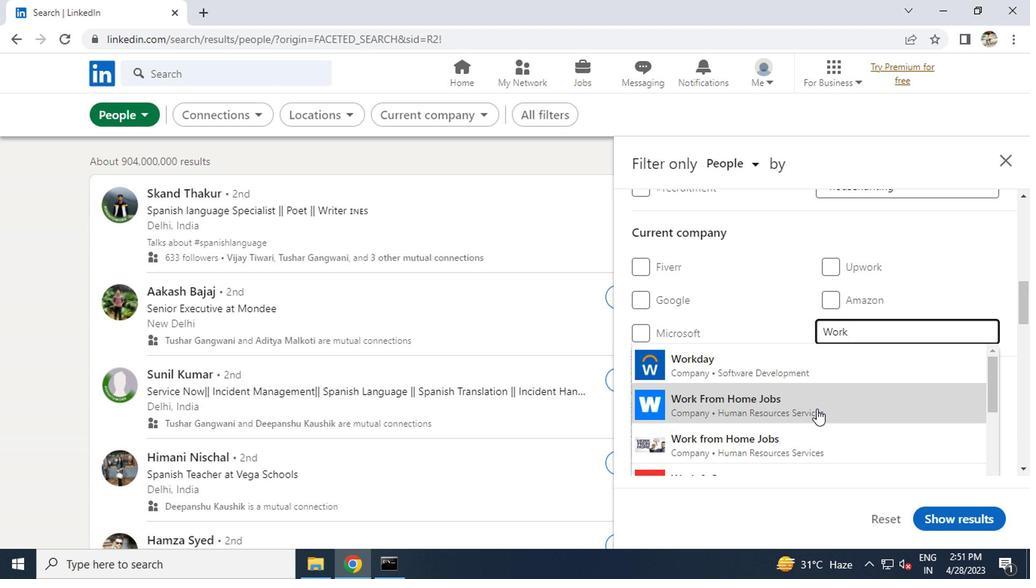 
Action: Mouse moved to (814, 407)
Screenshot: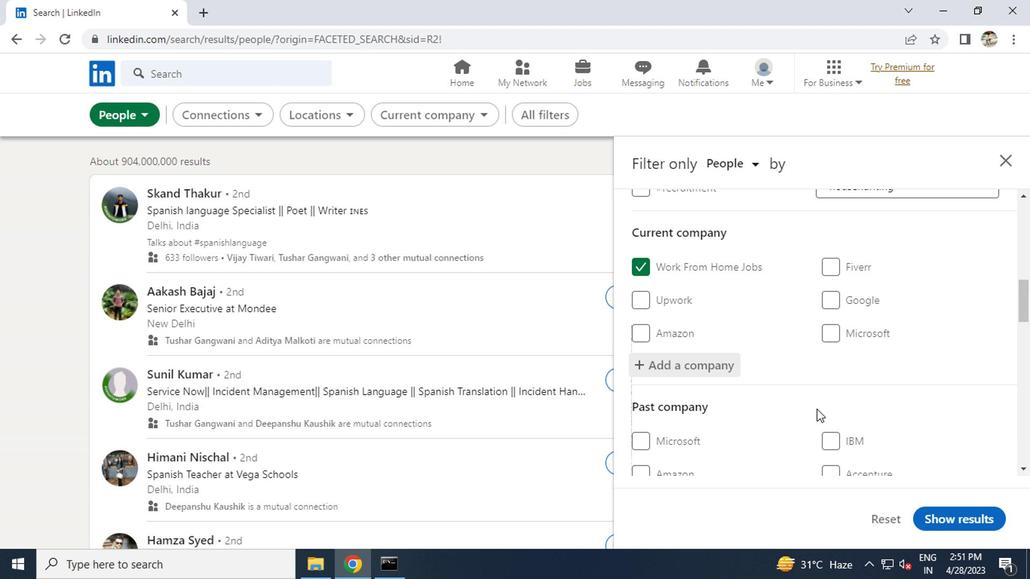 
Action: Mouse scrolled (814, 407) with delta (0, 0)
Screenshot: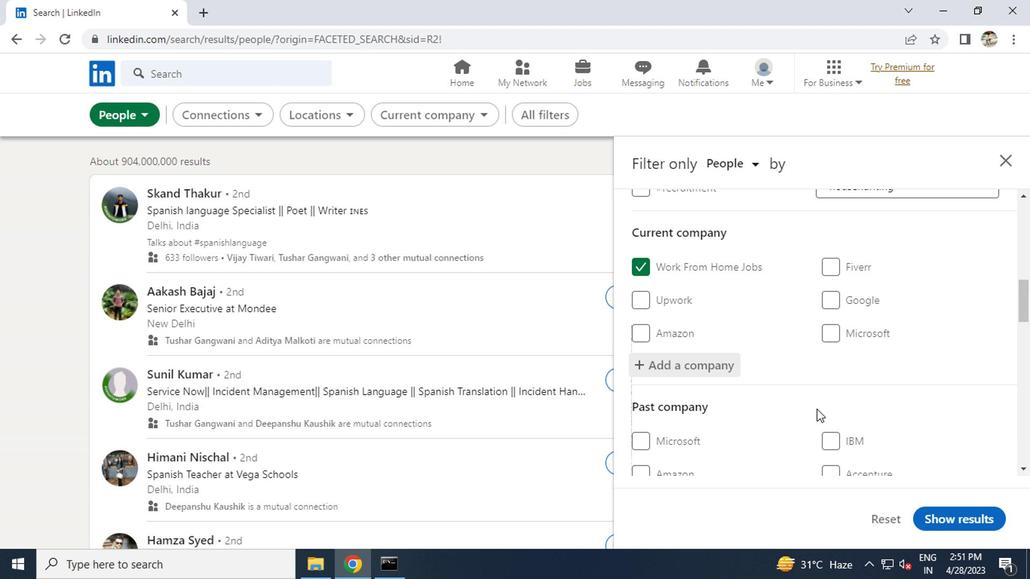 
Action: Mouse scrolled (814, 407) with delta (0, 0)
Screenshot: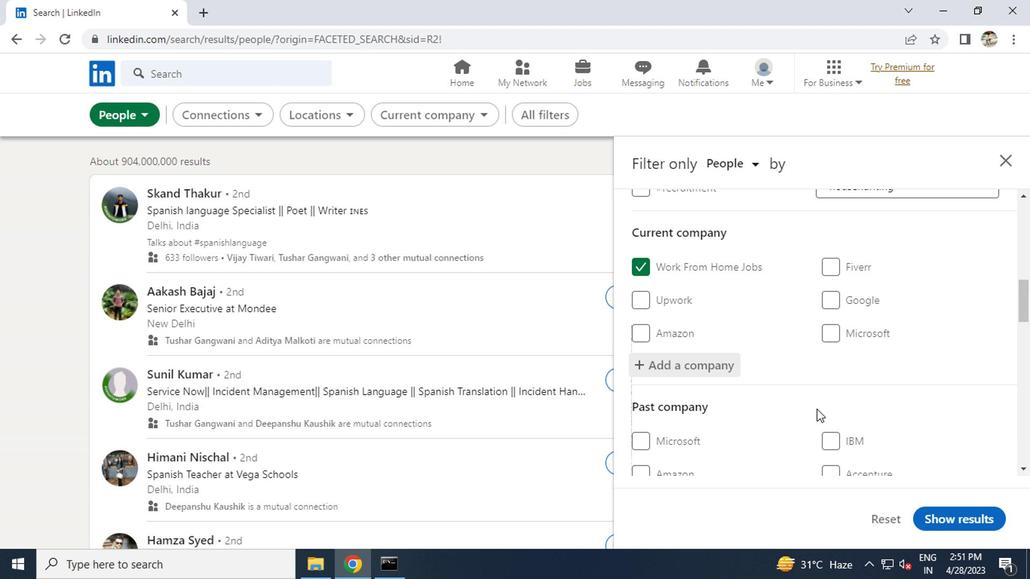 
Action: Mouse moved to (815, 406)
Screenshot: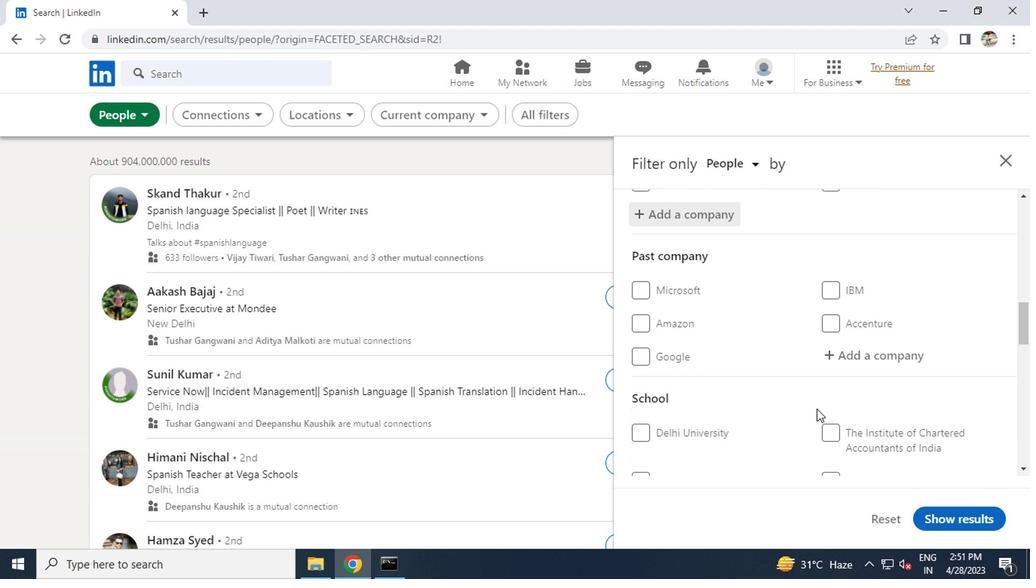 
Action: Mouse scrolled (815, 405) with delta (0, 0)
Screenshot: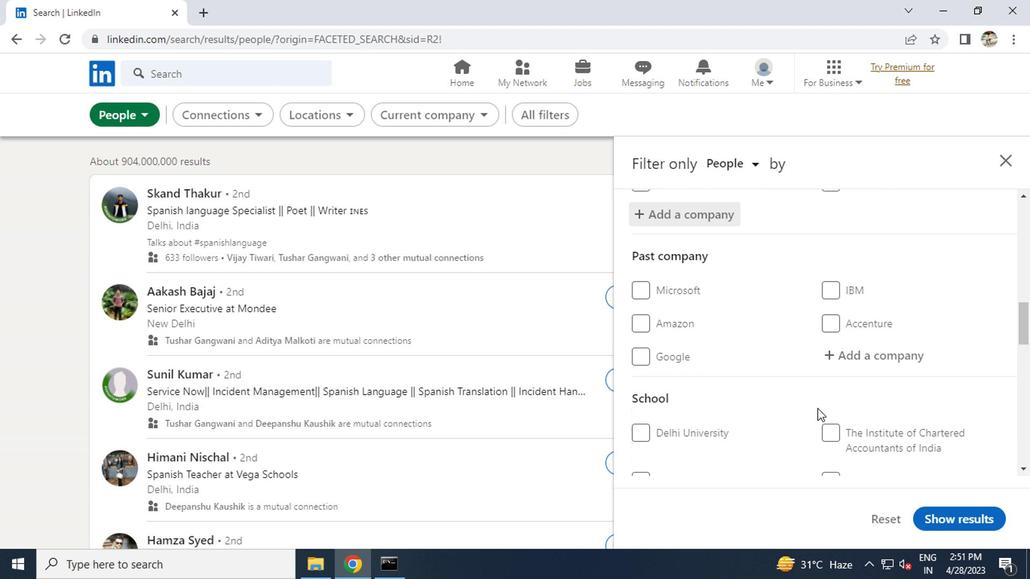 
Action: Mouse moved to (852, 443)
Screenshot: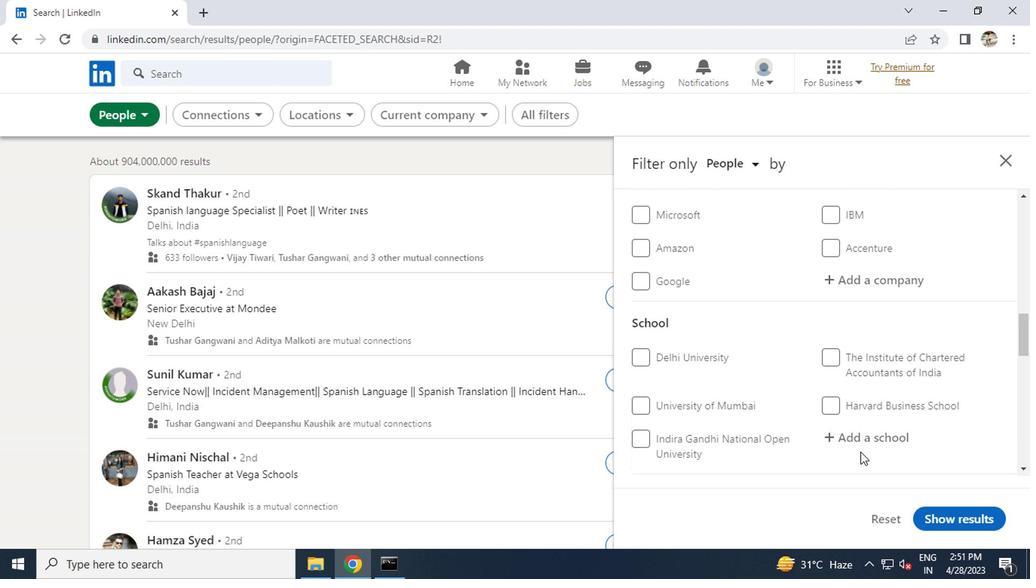 
Action: Mouse scrolled (852, 443) with delta (0, 0)
Screenshot: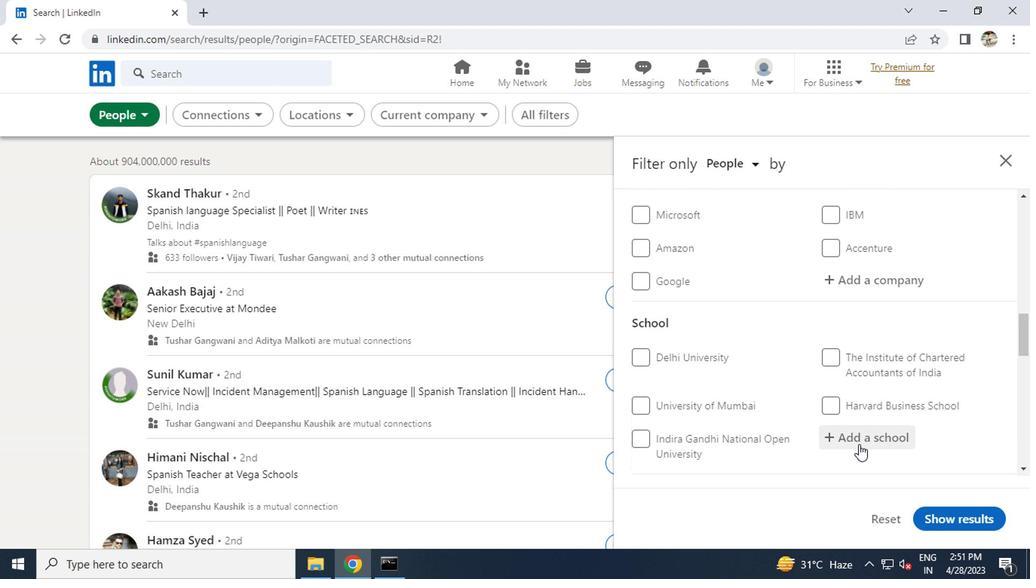 
Action: Mouse scrolled (852, 443) with delta (0, 0)
Screenshot: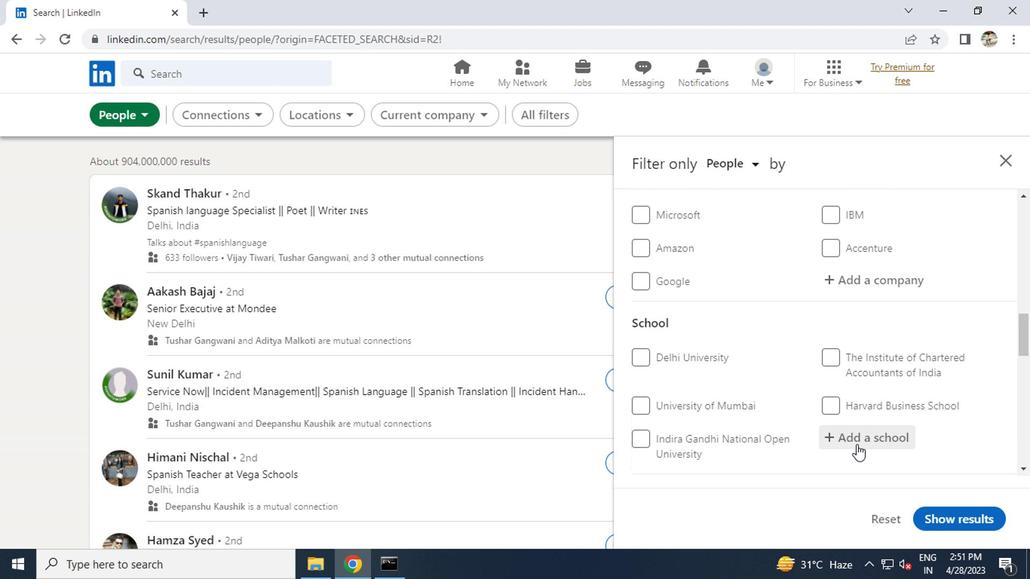 
Action: Mouse moved to (844, 287)
Screenshot: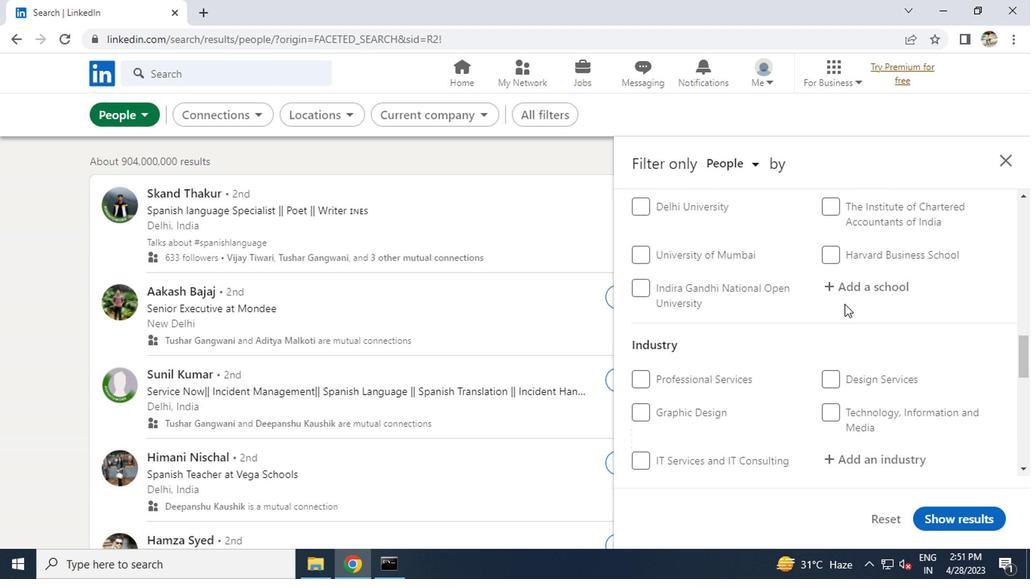 
Action: Mouse pressed left at (844, 287)
Screenshot: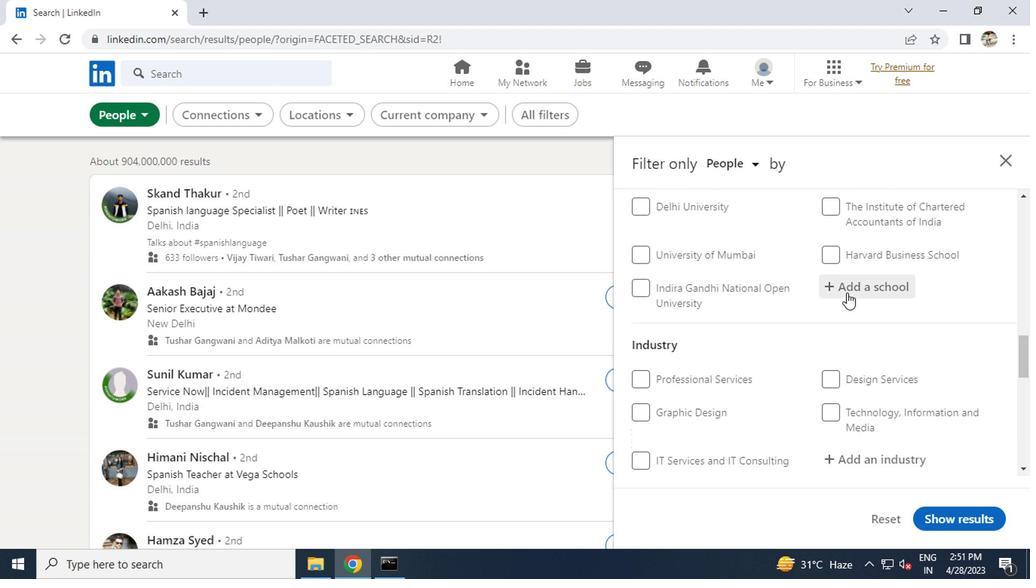 
Action: Key pressed <Key.caps_lock>K<Key.caps_lock>ING<Key.space><Key.caps_lock>G<Key.caps_lock>EO
Screenshot: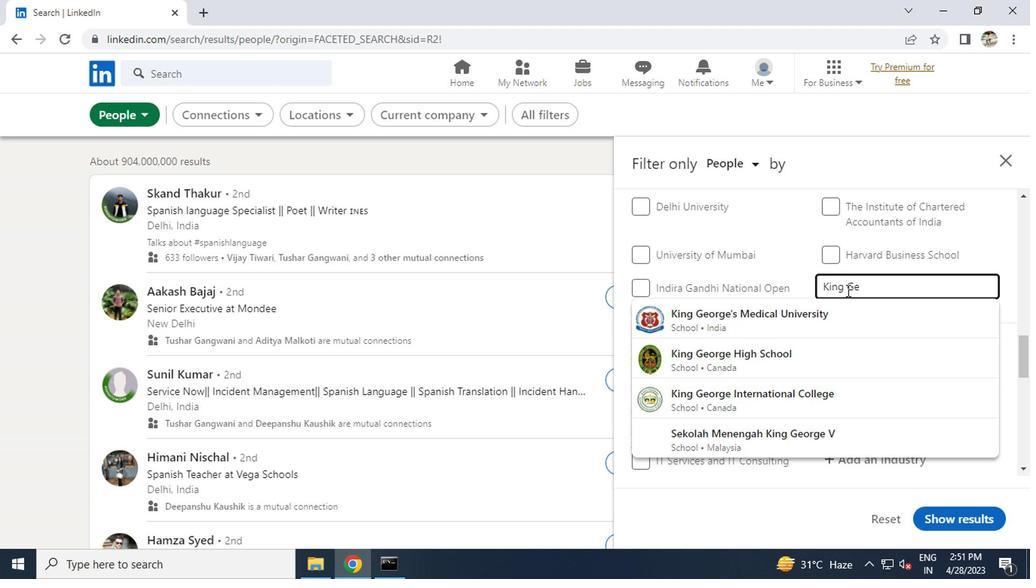 
Action: Mouse moved to (789, 317)
Screenshot: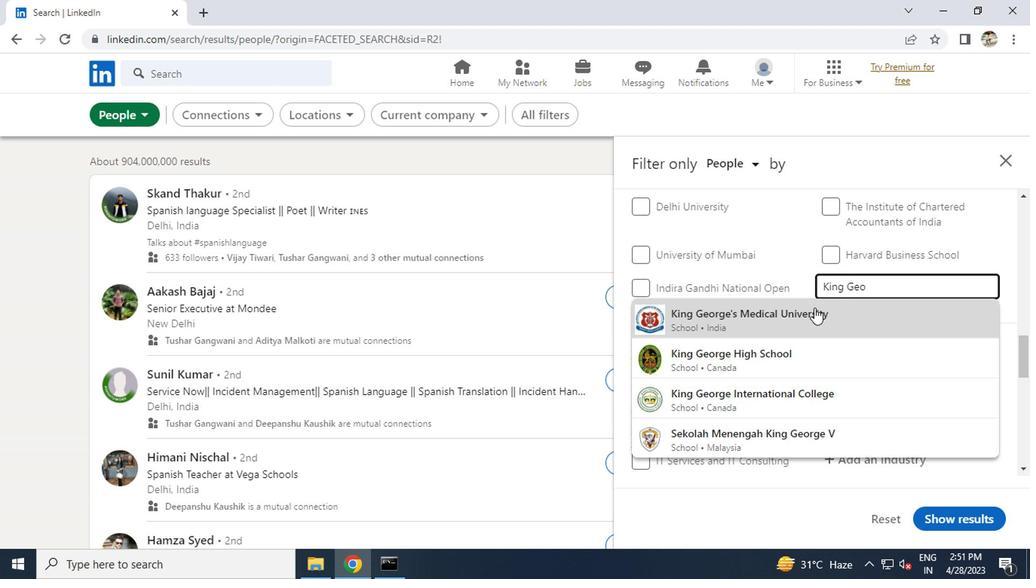 
Action: Mouse pressed left at (789, 317)
Screenshot: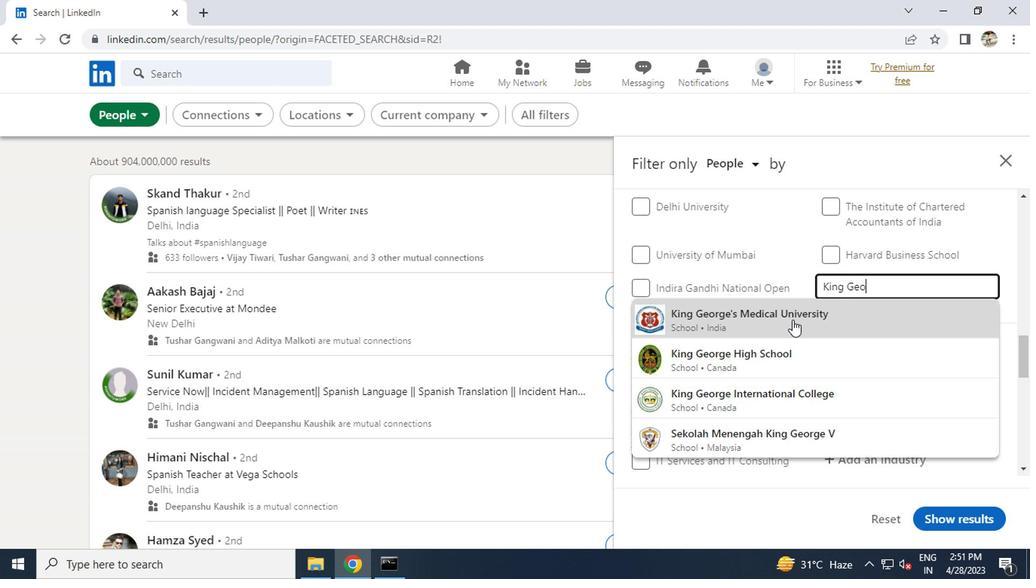 
Action: Mouse scrolled (789, 316) with delta (0, -1)
Screenshot: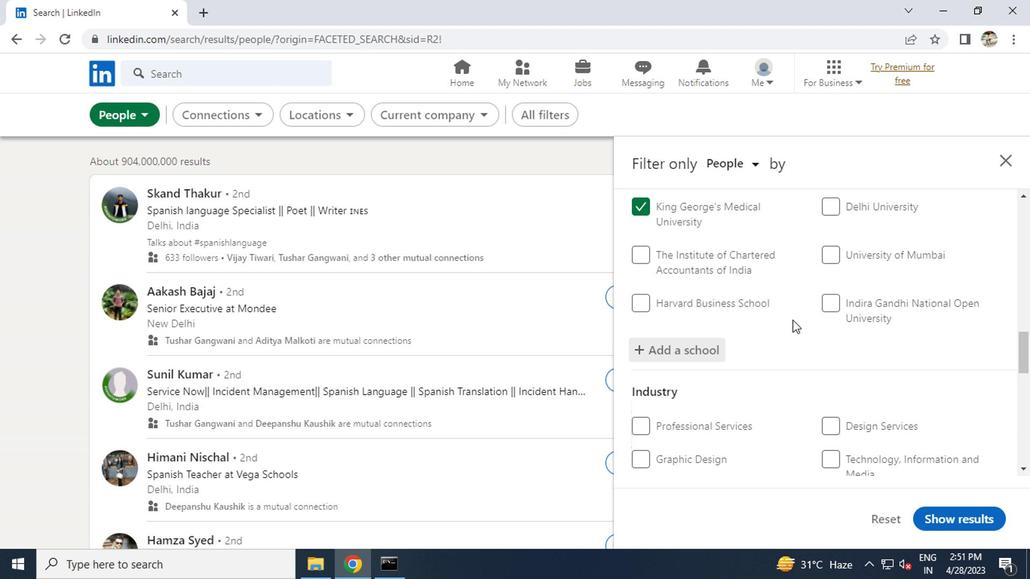 
Action: Mouse scrolled (789, 316) with delta (0, -1)
Screenshot: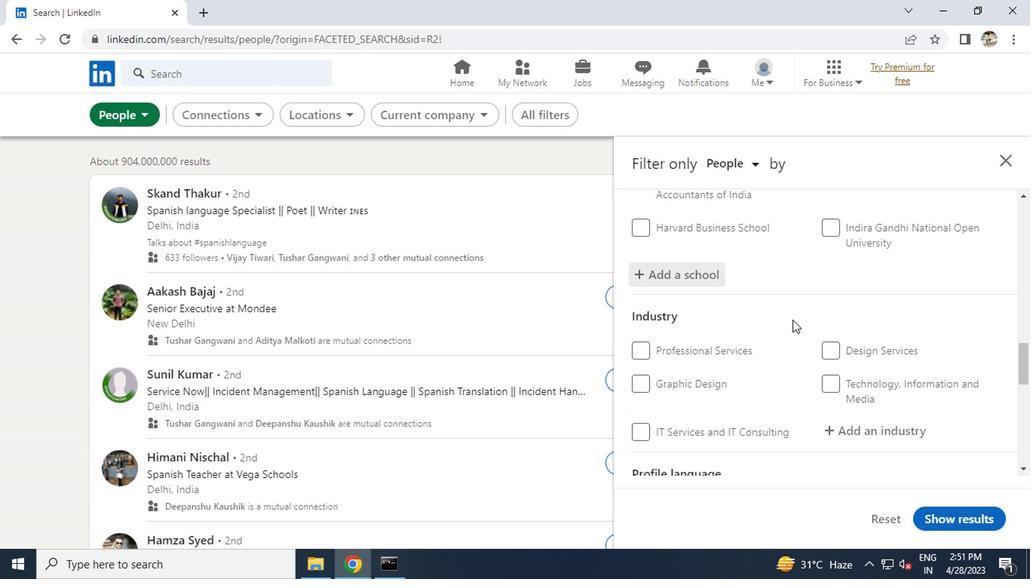 
Action: Mouse moved to (858, 359)
Screenshot: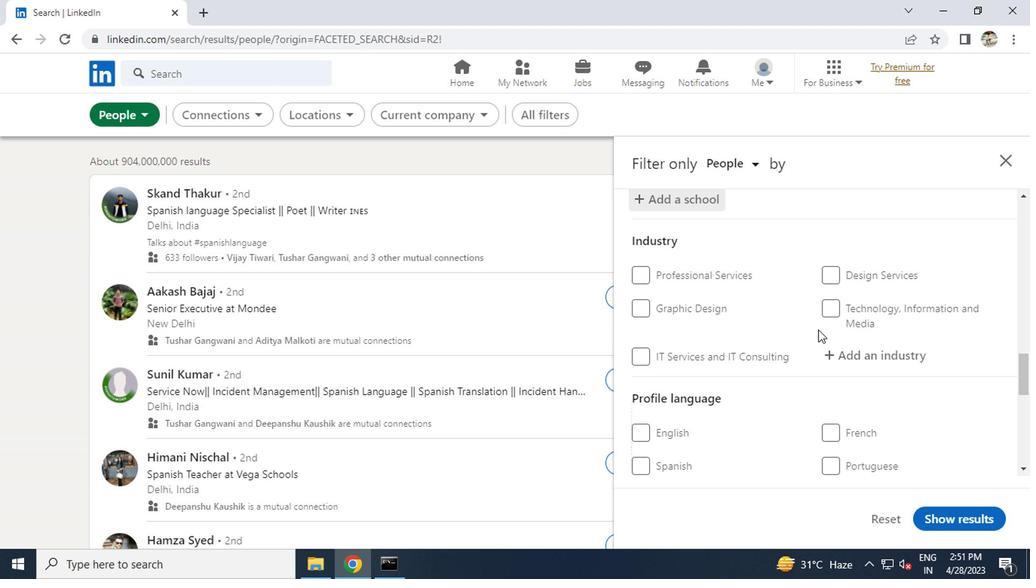 
Action: Mouse pressed left at (858, 359)
Screenshot: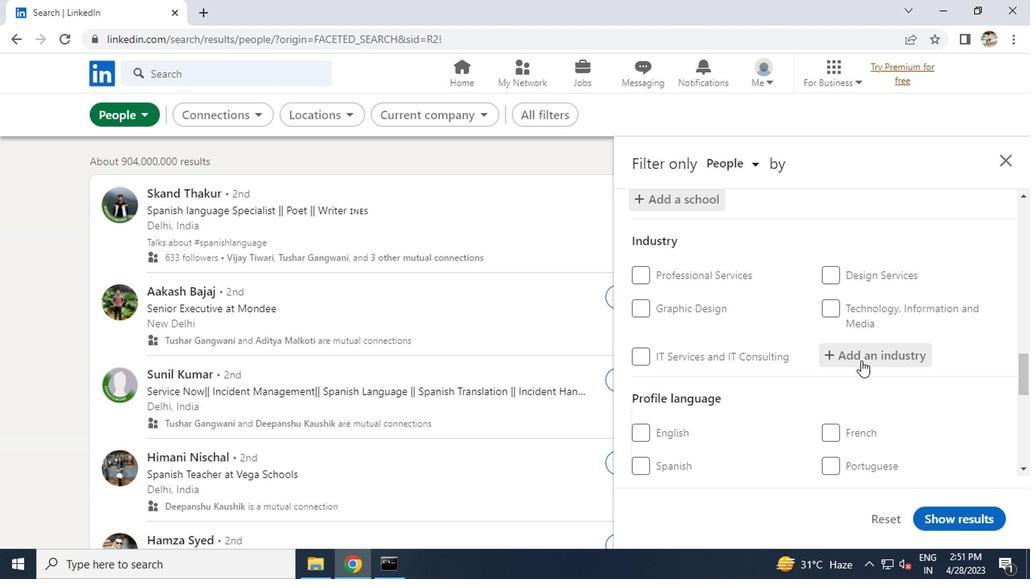 
Action: Key pressed <Key.caps_lock>A<Key.caps_lock>RCH
Screenshot: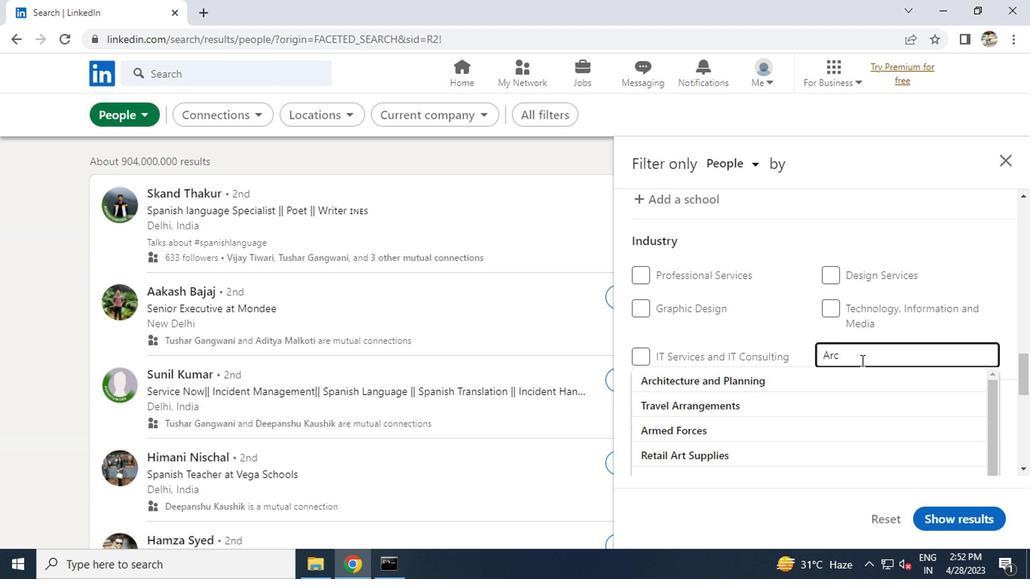 
Action: Mouse moved to (757, 429)
Screenshot: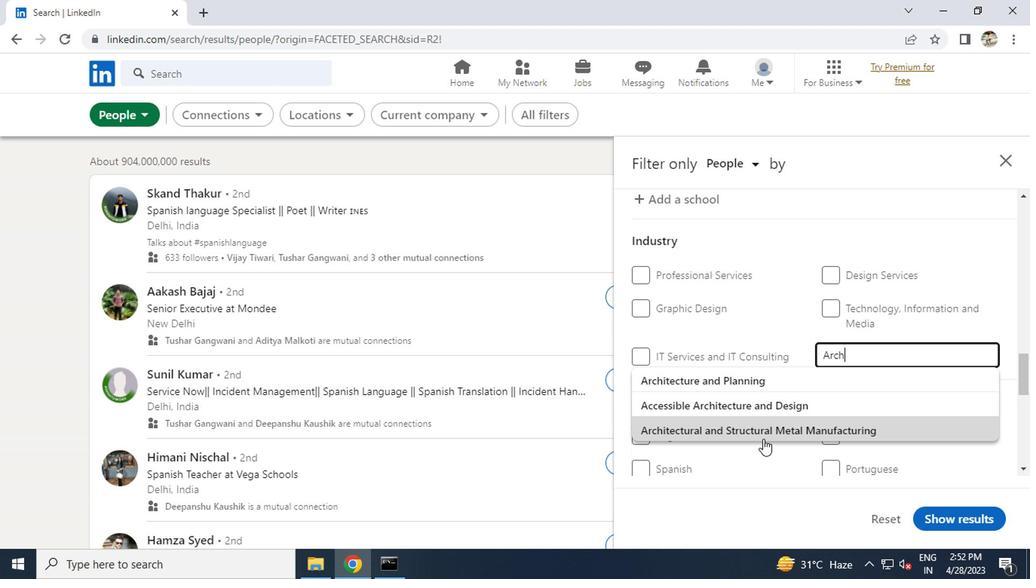 
Action: Mouse pressed left at (757, 429)
Screenshot: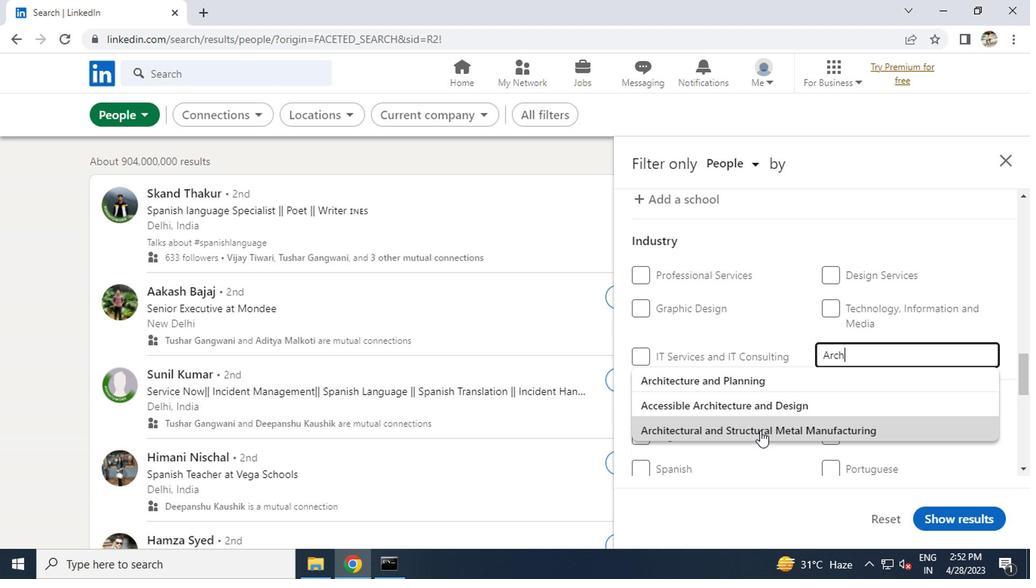 
Action: Mouse moved to (757, 428)
Screenshot: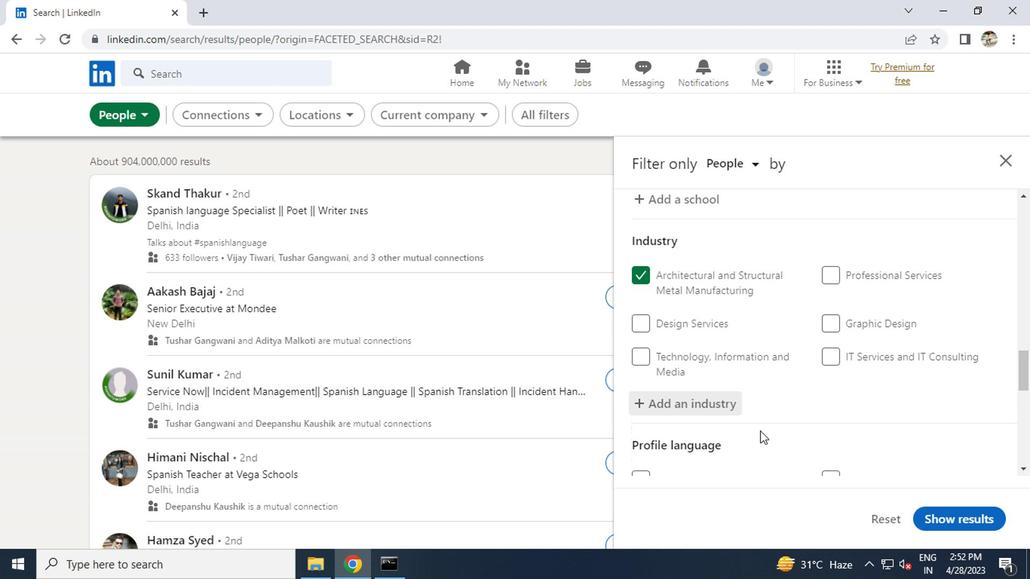 
Action: Mouse scrolled (757, 427) with delta (0, -1)
Screenshot: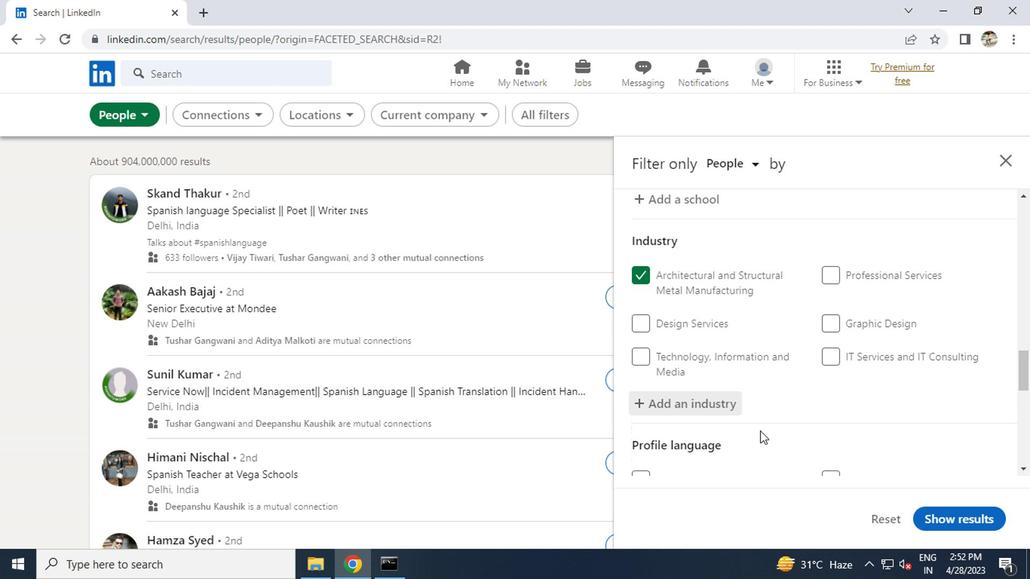 
Action: Mouse scrolled (757, 427) with delta (0, -1)
Screenshot: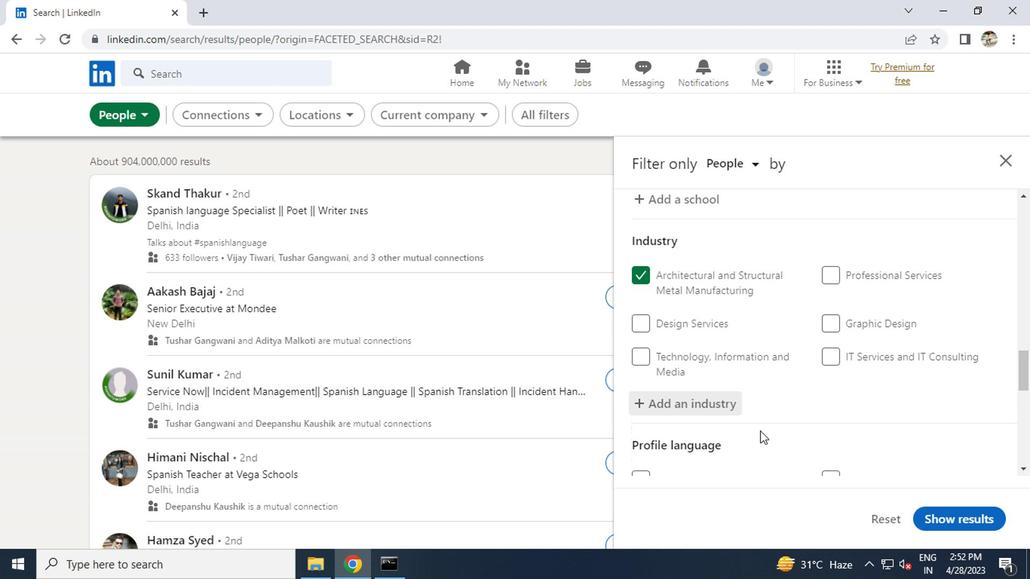
Action: Mouse moved to (761, 421)
Screenshot: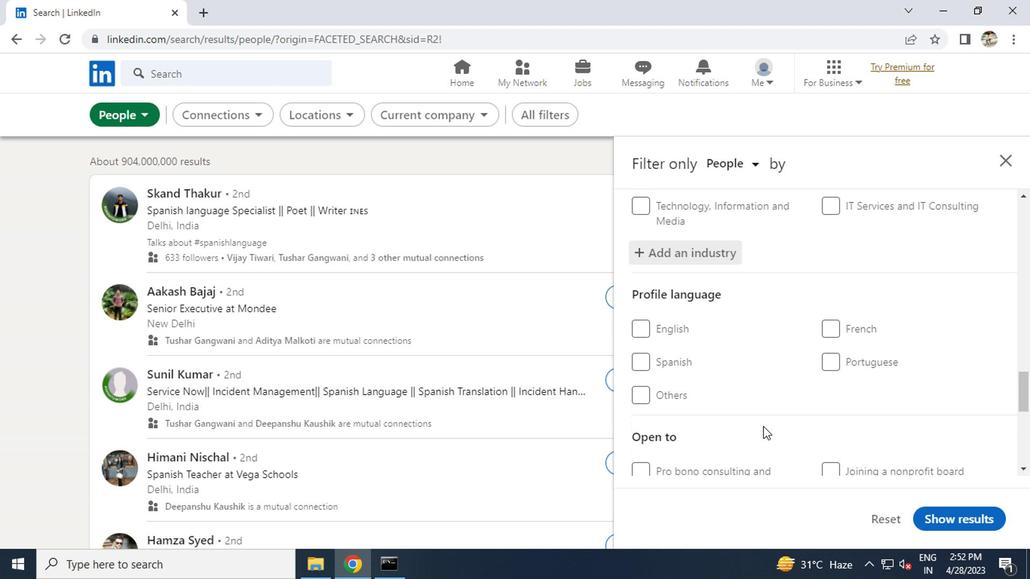 
Action: Mouse scrolled (761, 420) with delta (0, -1)
Screenshot: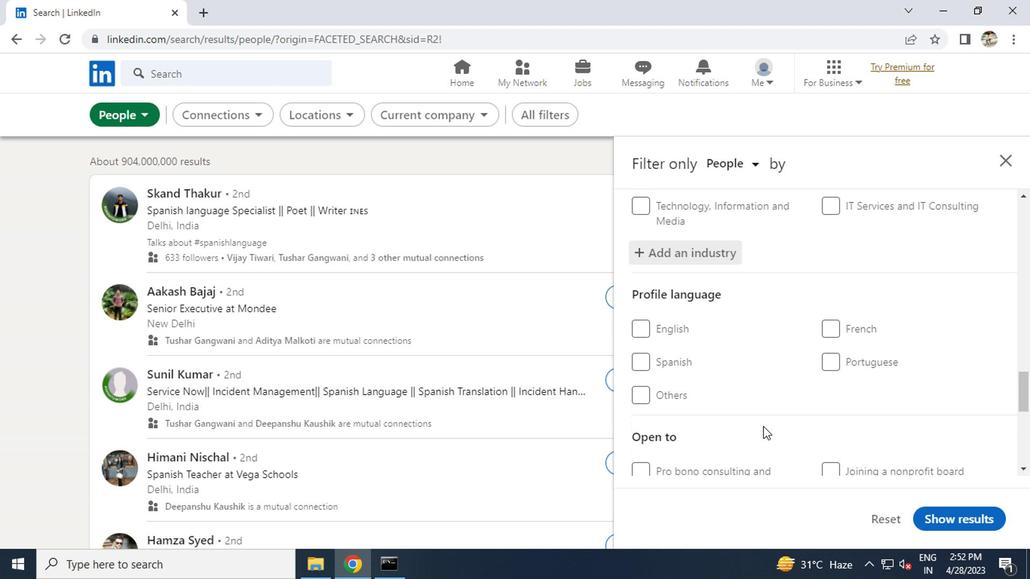 
Action: Mouse moved to (761, 420)
Screenshot: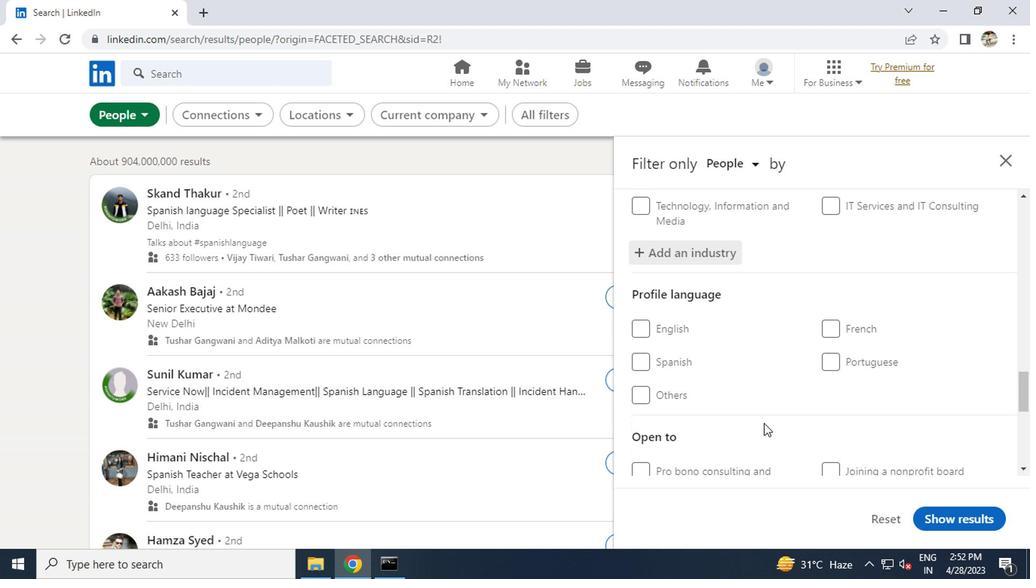 
Action: Mouse scrolled (761, 420) with delta (0, 0)
Screenshot: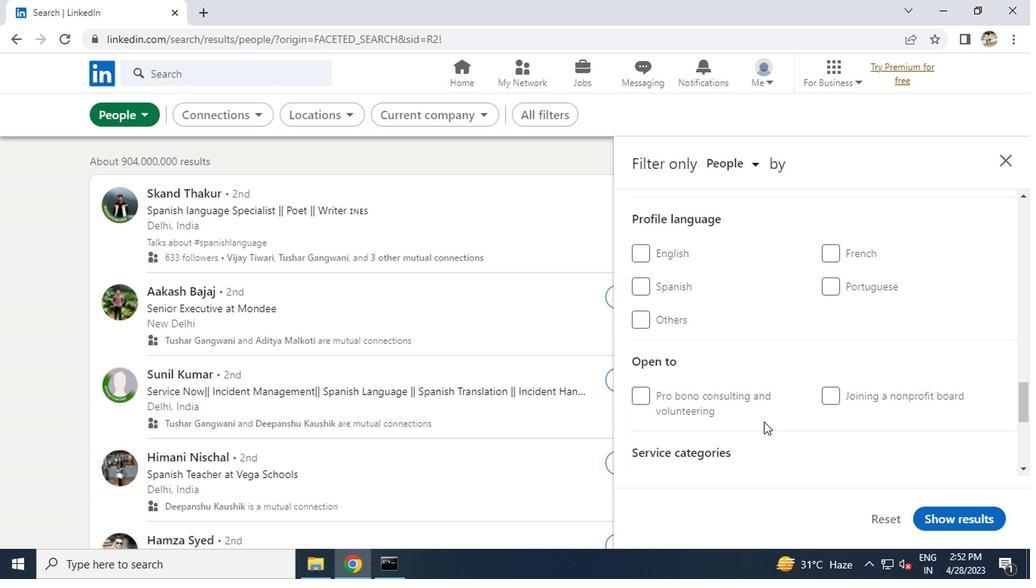 
Action: Mouse scrolled (761, 420) with delta (0, 0)
Screenshot: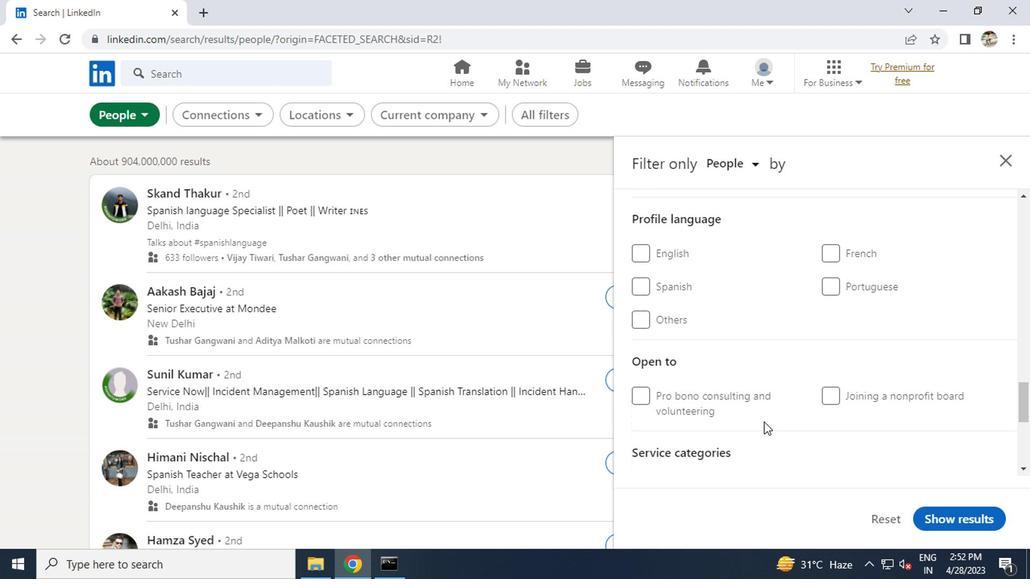 
Action: Mouse moved to (862, 396)
Screenshot: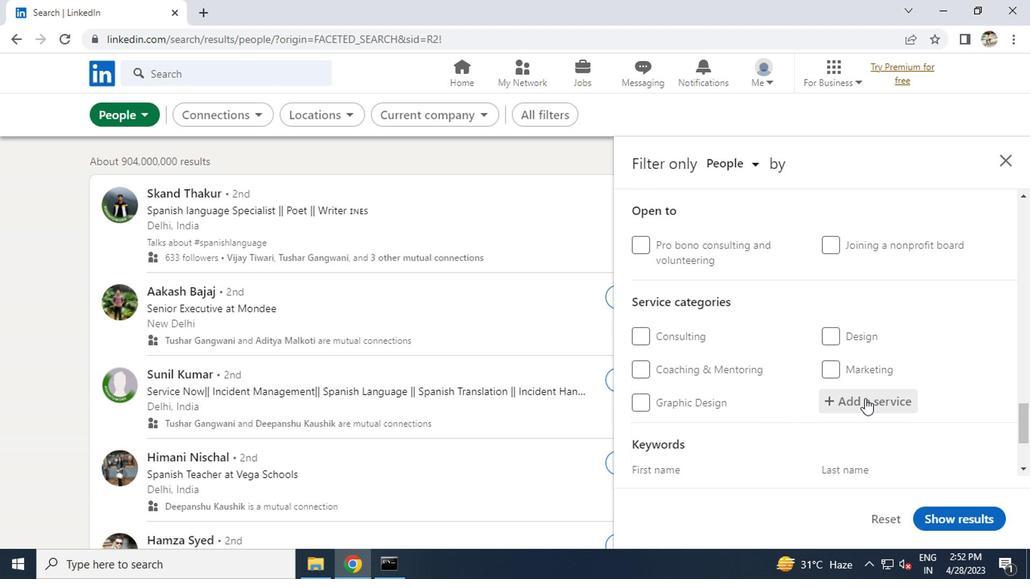 
Action: Mouse pressed left at (862, 396)
Screenshot: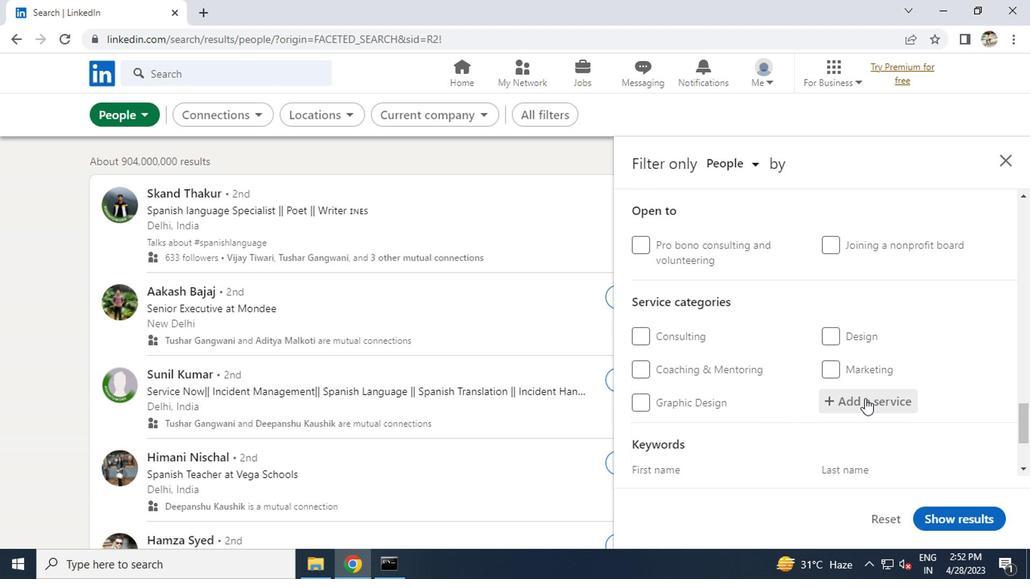 
Action: Mouse moved to (866, 392)
Screenshot: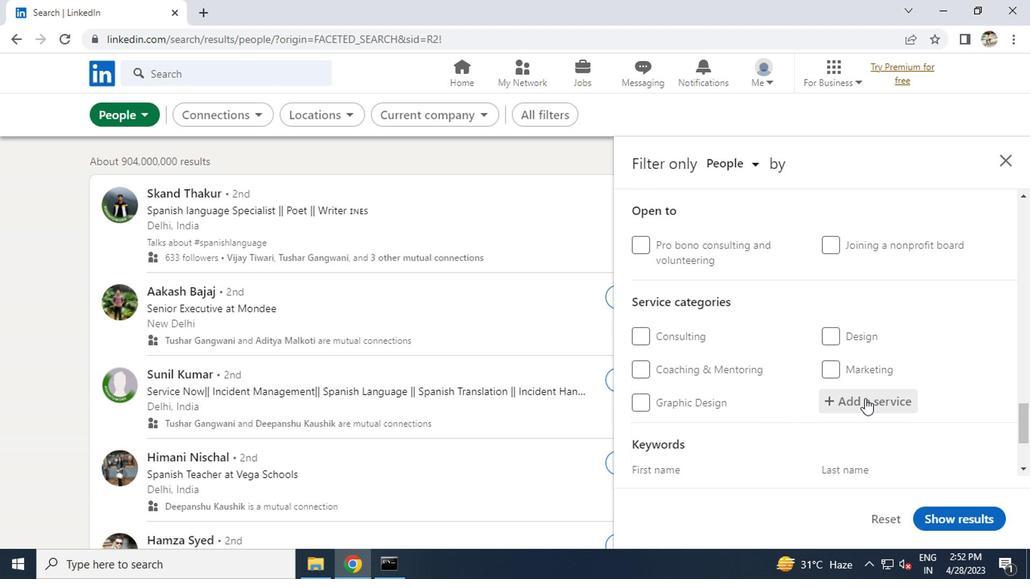 
Action: Key pressed <Key.caps_lock>N<Key.caps_lock>OTARY
Screenshot: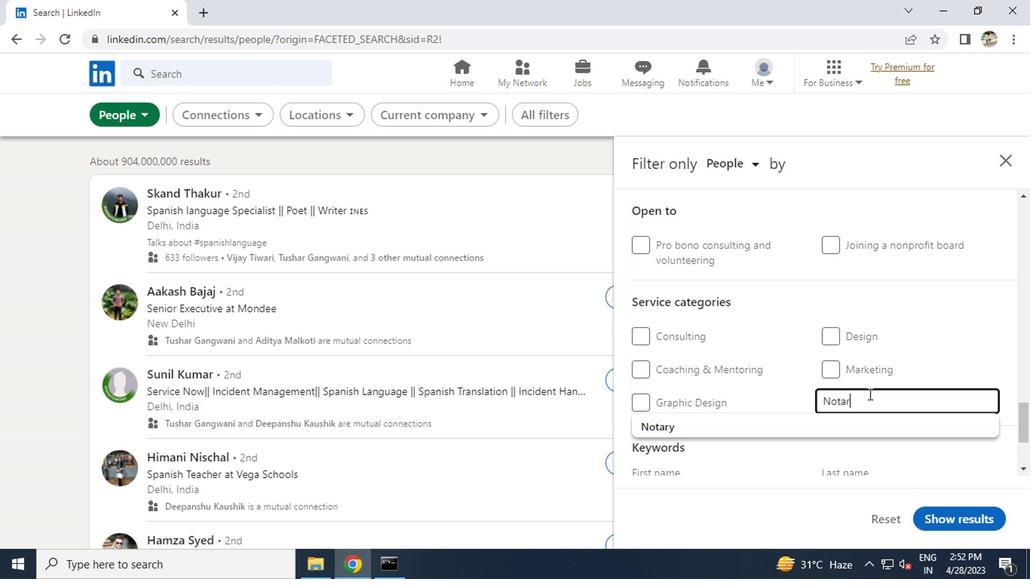 
Action: Mouse moved to (866, 392)
Screenshot: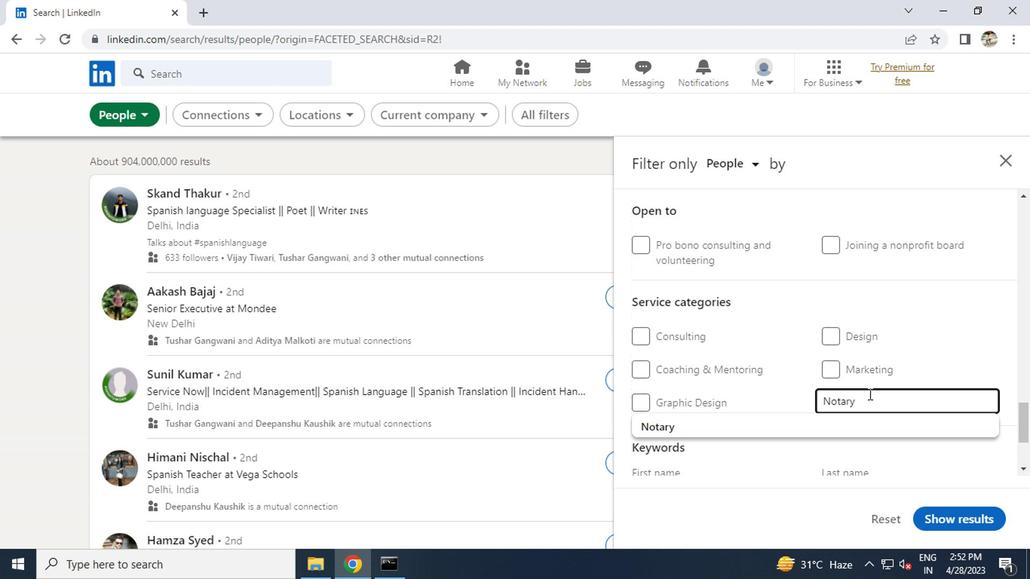
Action: Key pressed ONLINE<Key.enter>
Screenshot: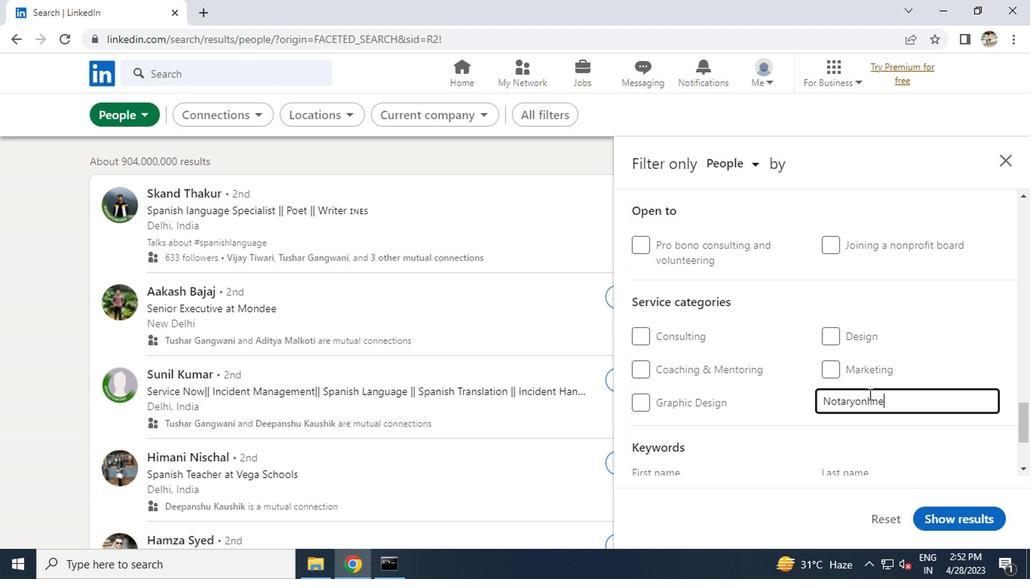 
Action: Mouse scrolled (866, 391) with delta (0, 0)
Screenshot: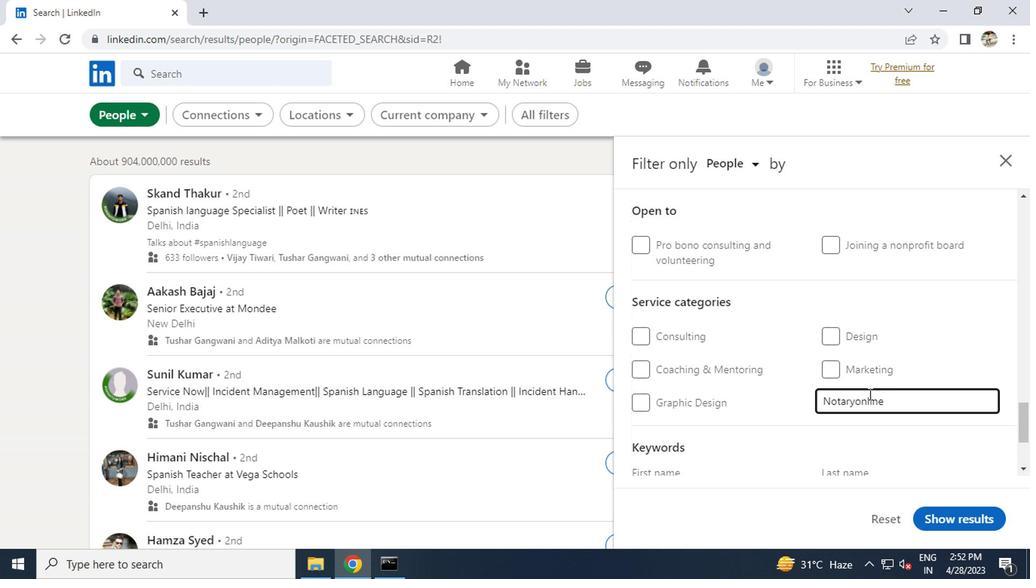 
Action: Mouse scrolled (866, 391) with delta (0, 0)
Screenshot: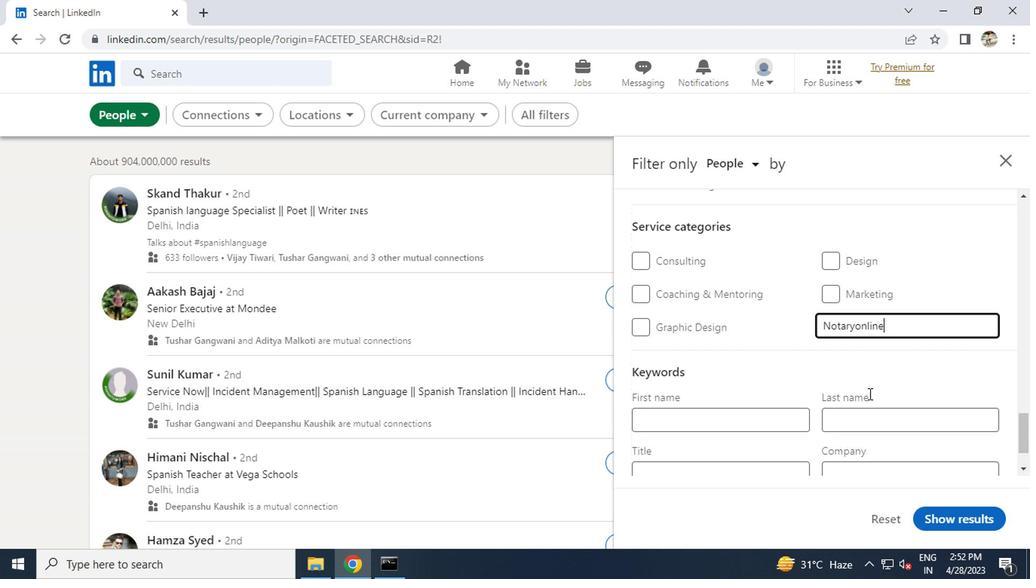 
Action: Mouse scrolled (866, 391) with delta (0, 0)
Screenshot: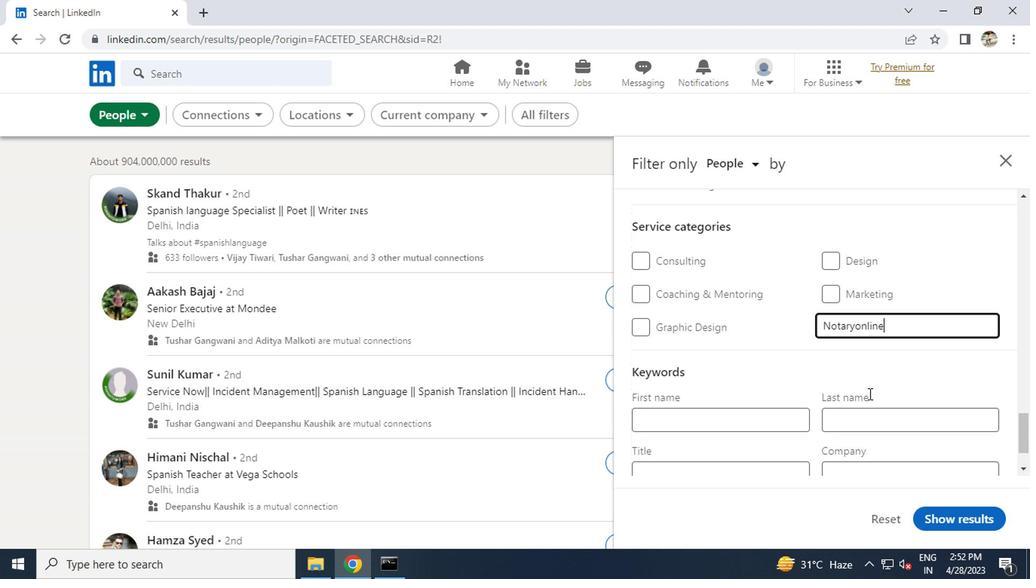 
Action: Mouse moved to (747, 408)
Screenshot: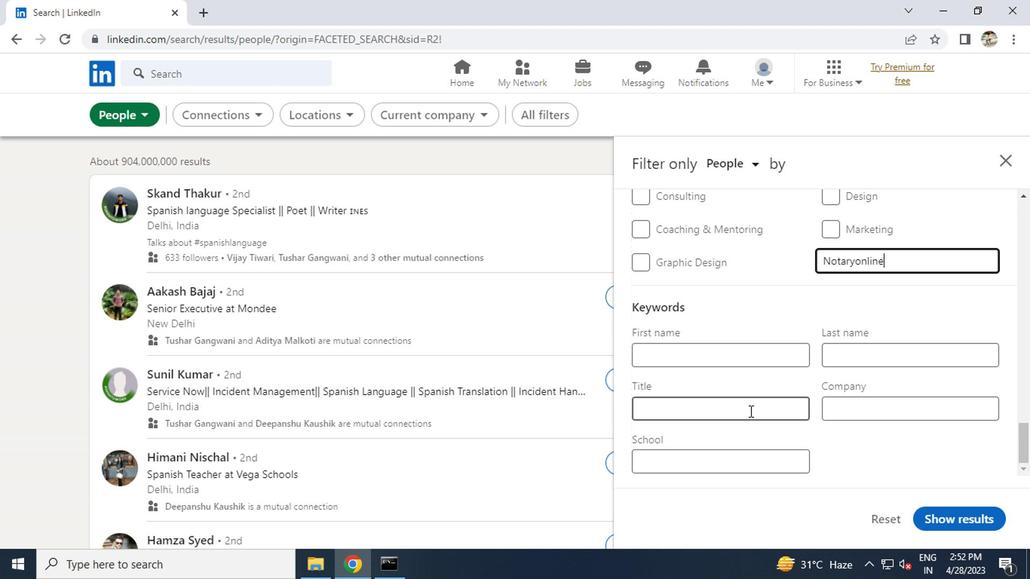 
Action: Mouse pressed left at (747, 408)
Screenshot: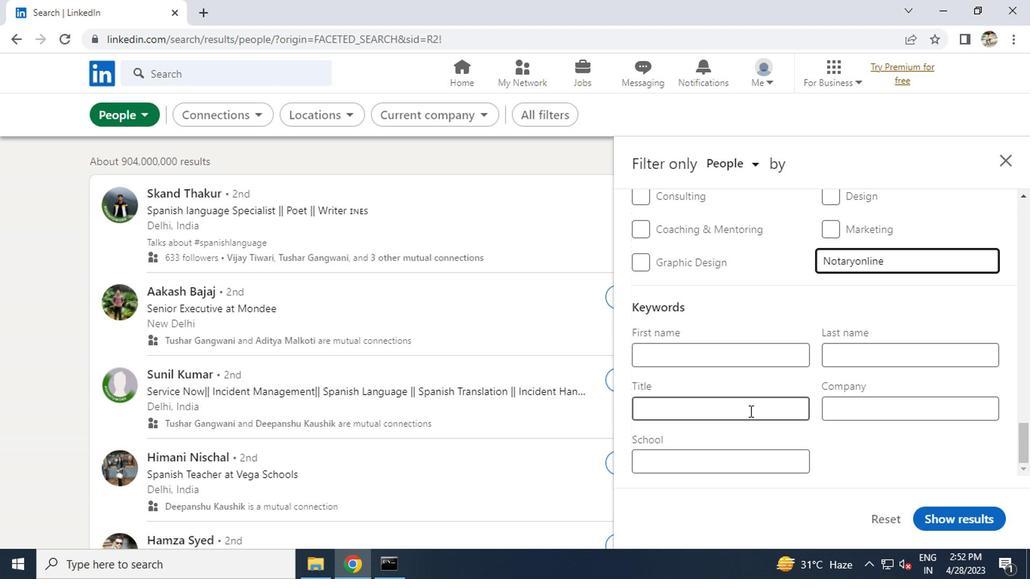 
Action: Key pressed <Key.caps_lock>S<Key.caps_lock>TORE<Key.space><Key.caps_lock>M<Key.caps_lock>AM<Key.backspace>NAGER
Screenshot: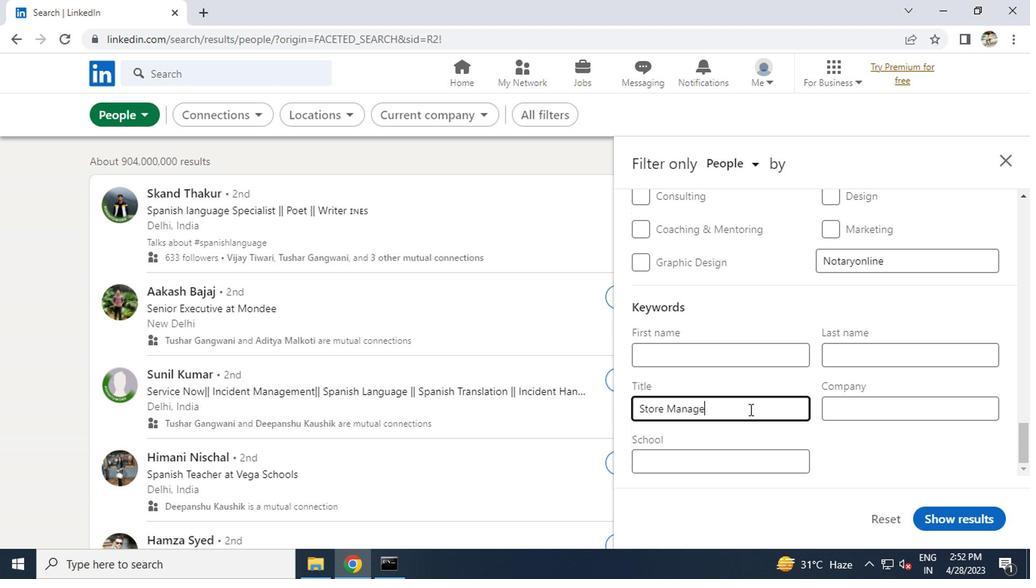 
Action: Mouse moved to (954, 513)
Screenshot: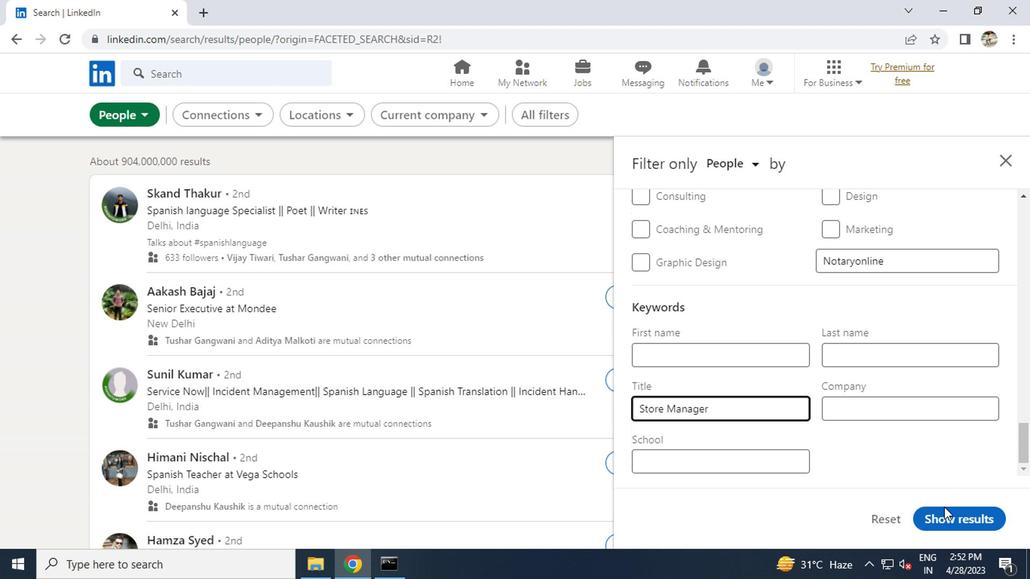 
Action: Mouse pressed left at (954, 513)
Screenshot: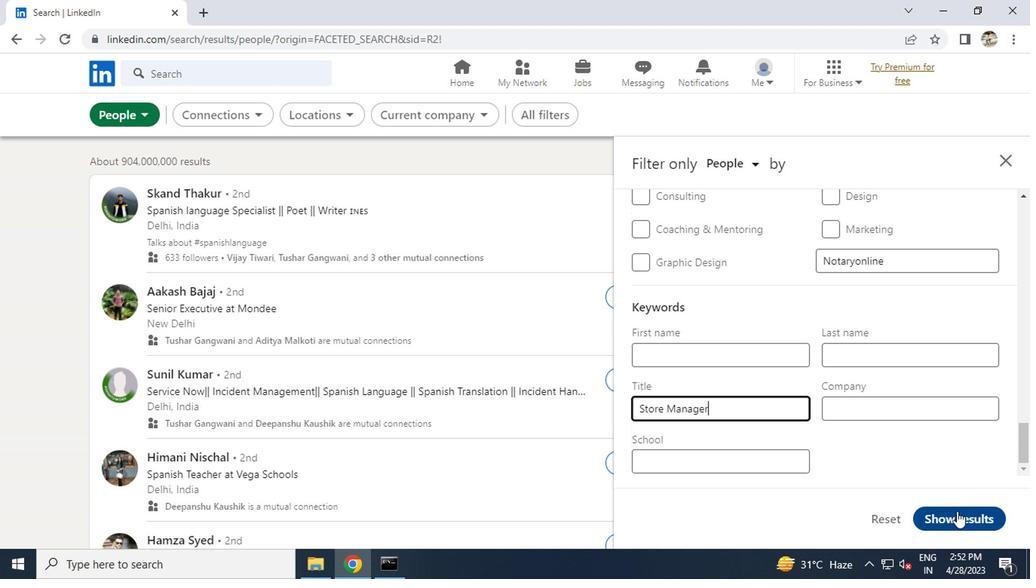 
